 Task: Log work in the project AgileKite for the issue 'Create a new online platform for online sales and negotiation courses with advanced sales techniques and negotiation skills features' spent time as '1w 3d 16h 50m' and remaining time as '2w 1d 19h 33m' and add a flag. Now add the issue to the epic 'Virtual desktop infrastructure (VDI) implementation'. Log work in the project AgileKite for the issue 'Implement a new cloud-based supply chain management system for a company with advanced supply chain visibility and planning features' spent time as '5w 1d 22h 40m' and remaining time as '6w 5d 15h 28m' and clone the issue. Now add the issue to the epic 'Cybersecurity enhancement'
Action: Mouse moved to (224, 61)
Screenshot: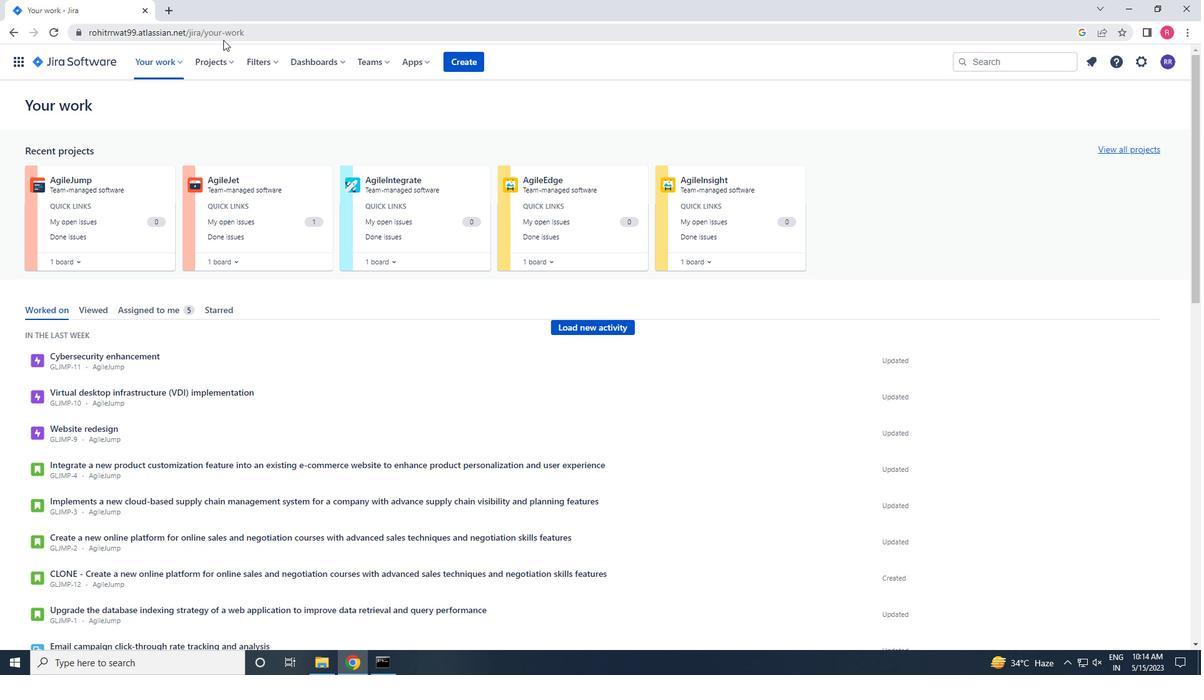 
Action: Mouse pressed left at (224, 61)
Screenshot: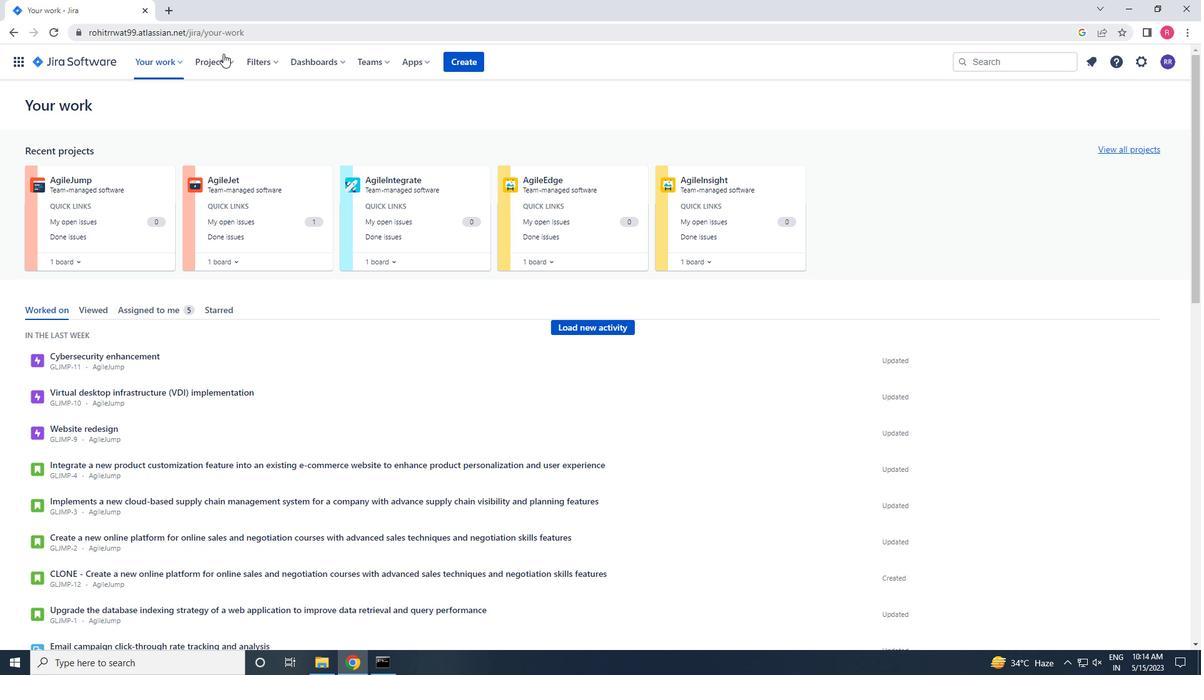
Action: Mouse moved to (243, 117)
Screenshot: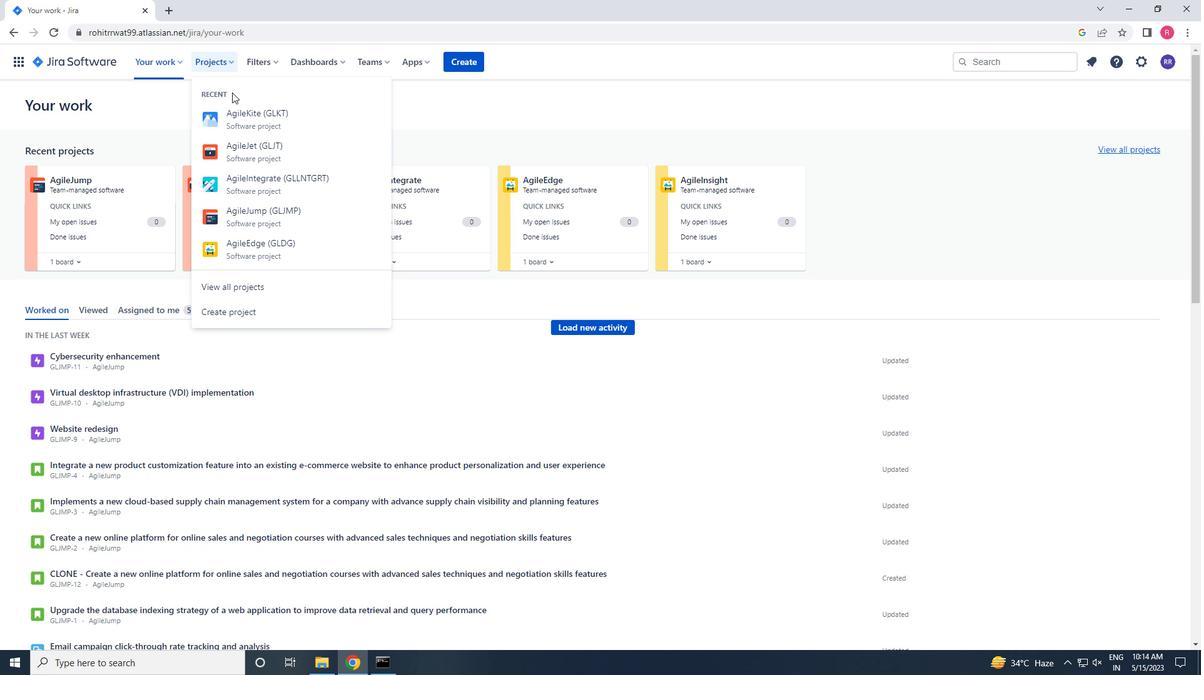 
Action: Mouse pressed left at (243, 117)
Screenshot: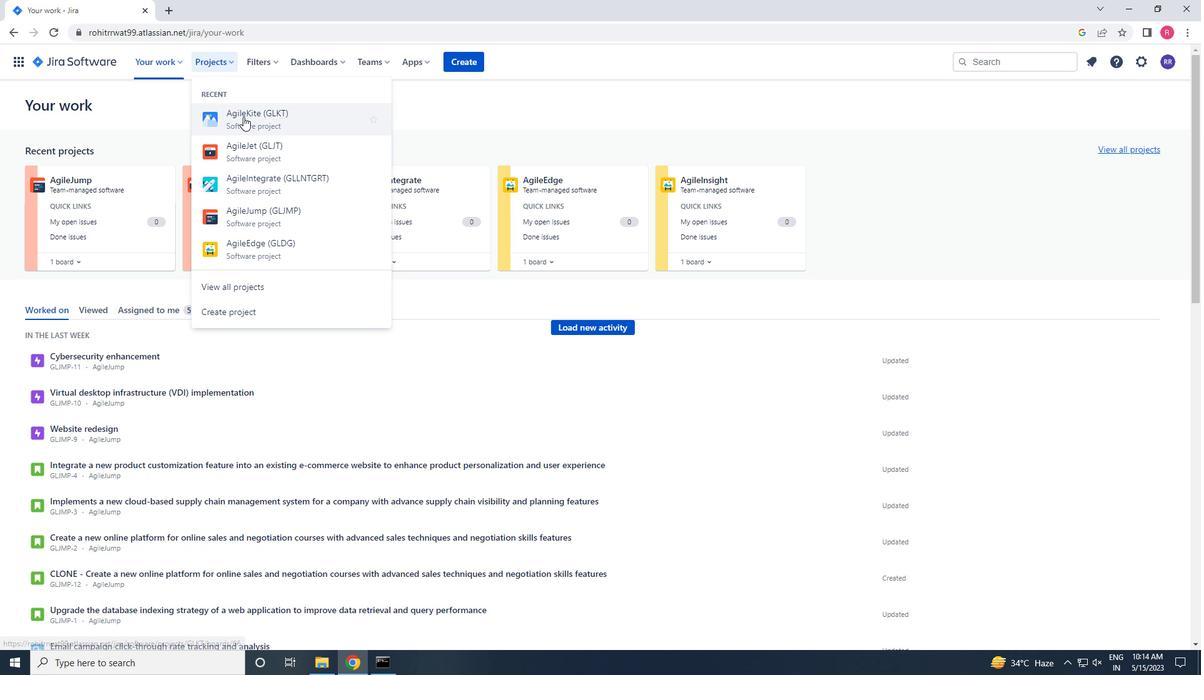 
Action: Mouse moved to (61, 202)
Screenshot: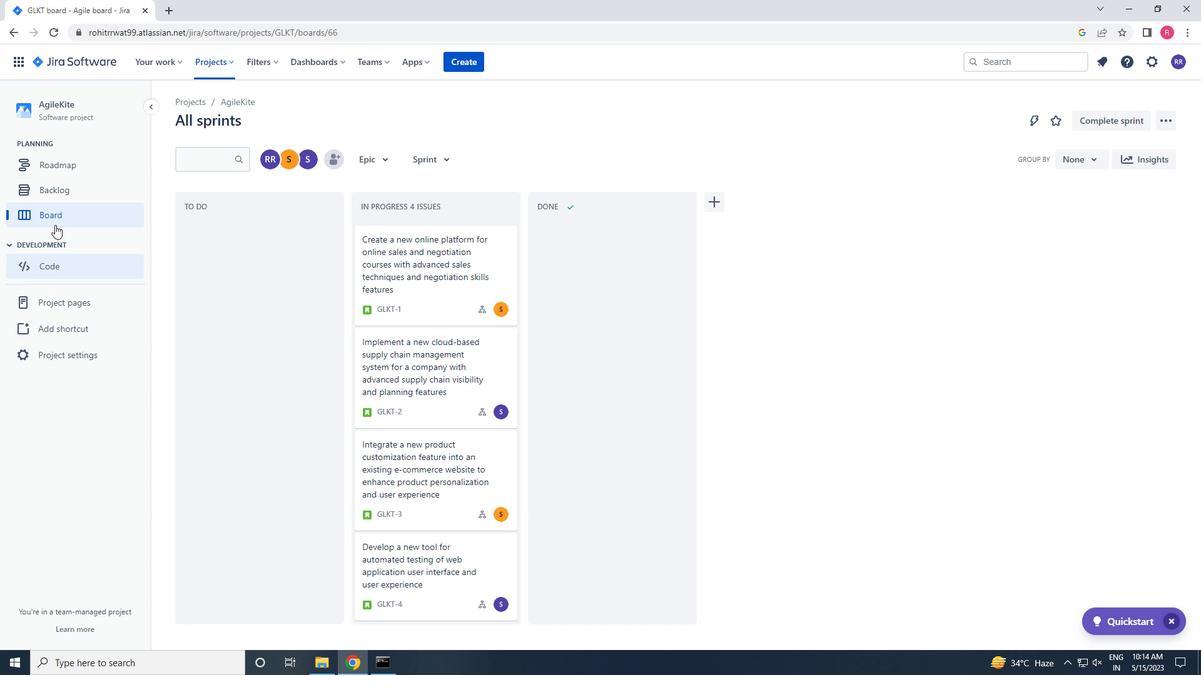 
Action: Mouse pressed left at (61, 202)
Screenshot: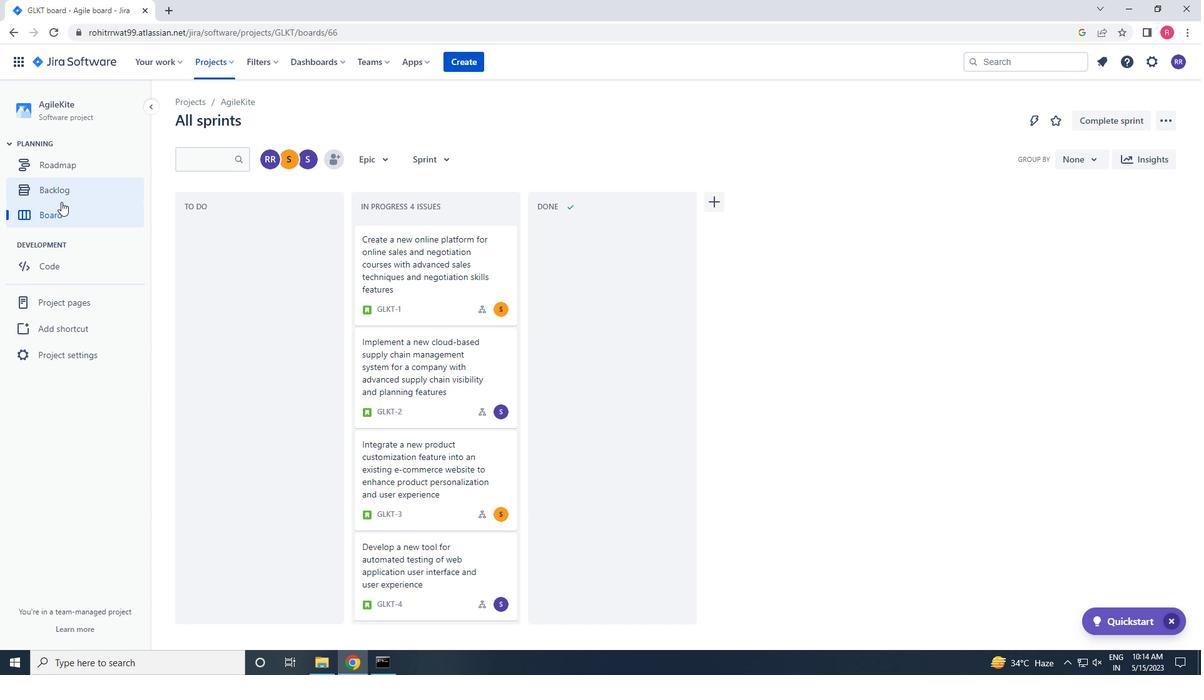 
Action: Mouse moved to (1003, 230)
Screenshot: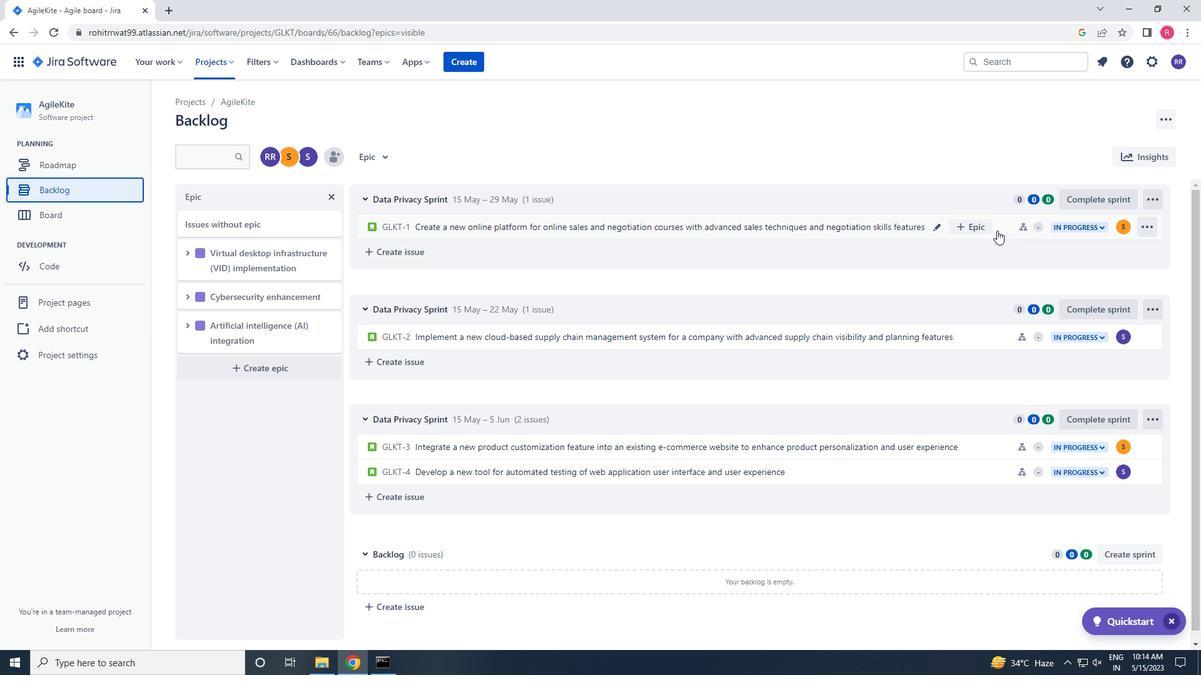 
Action: Mouse pressed left at (1003, 230)
Screenshot: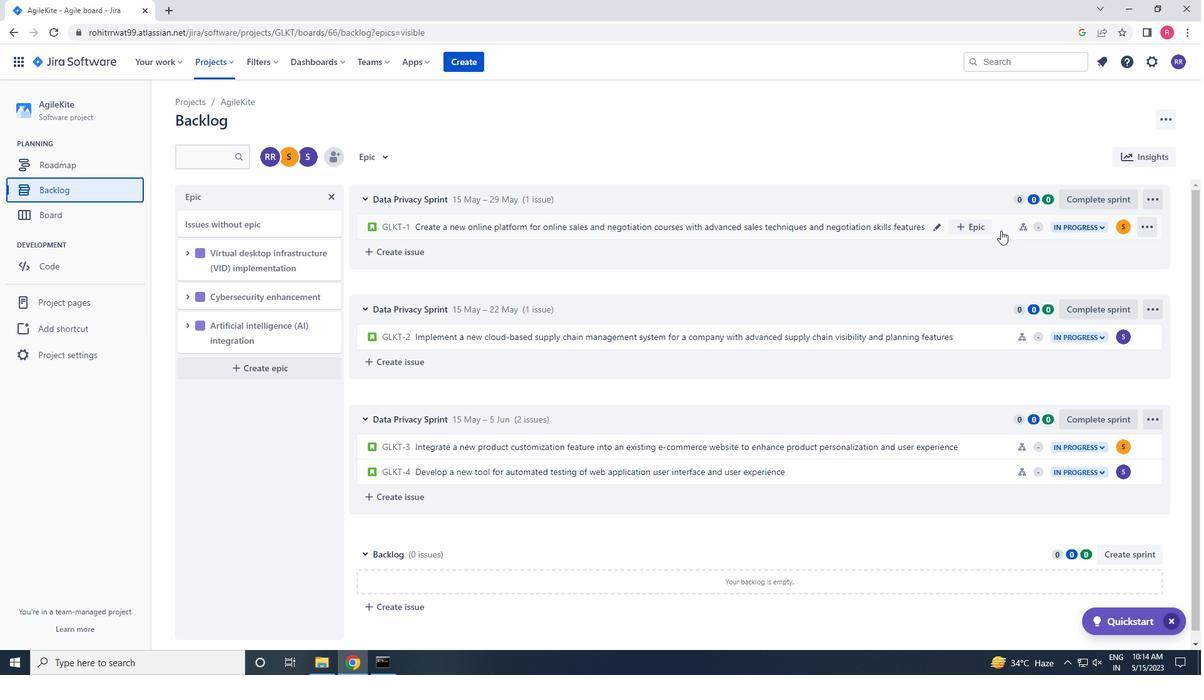 
Action: Mouse moved to (1150, 193)
Screenshot: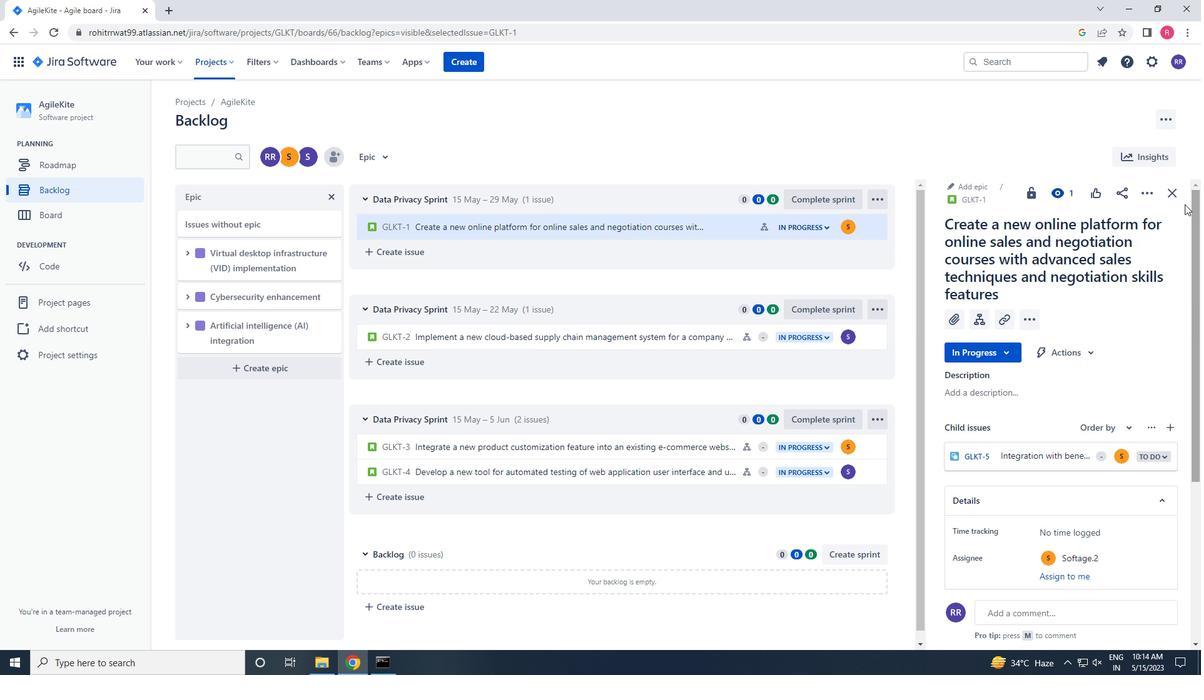 
Action: Mouse pressed left at (1150, 193)
Screenshot: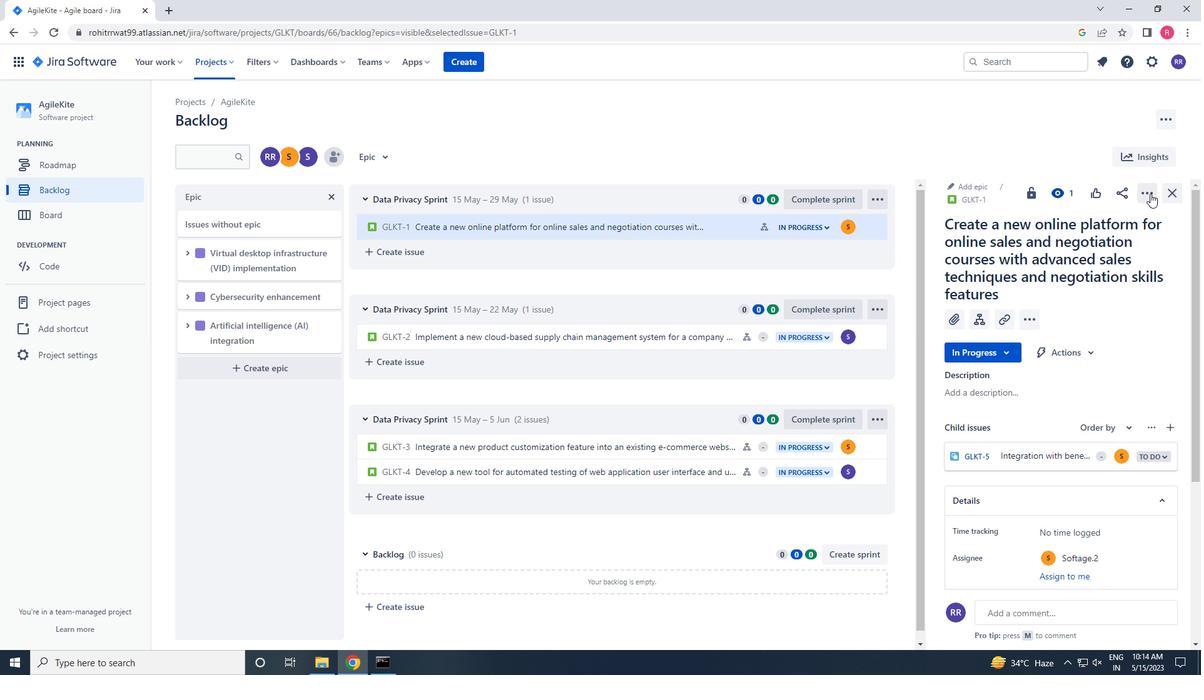 
Action: Mouse moved to (1081, 223)
Screenshot: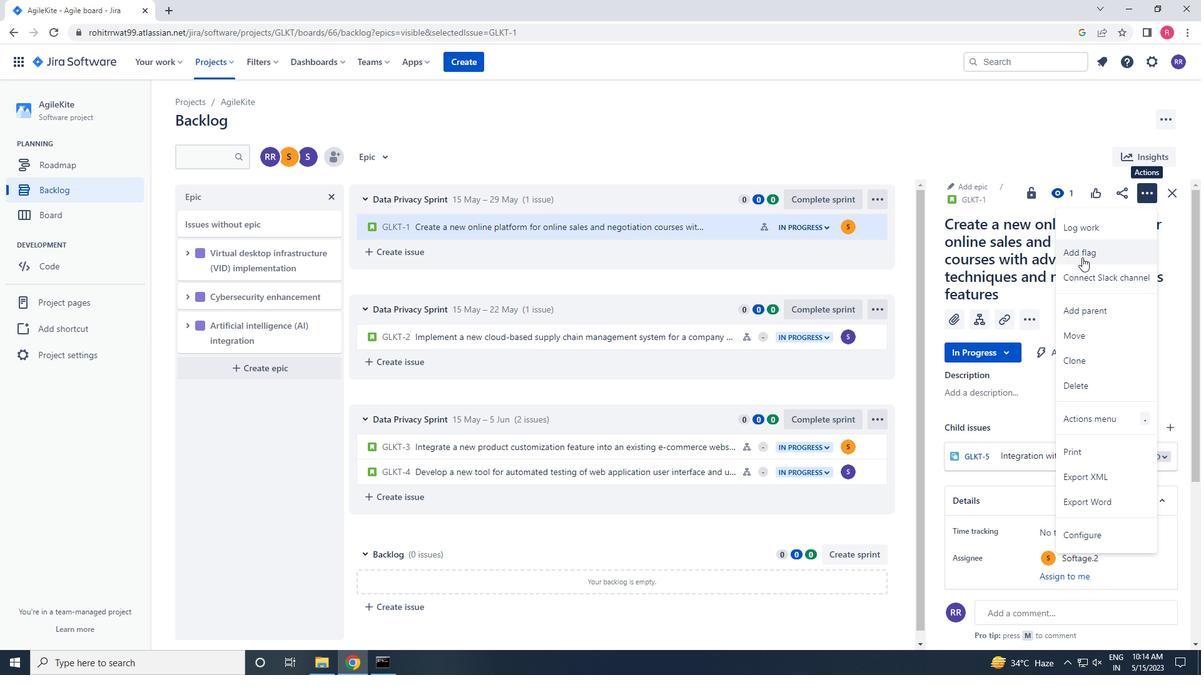 
Action: Mouse pressed left at (1081, 223)
Screenshot: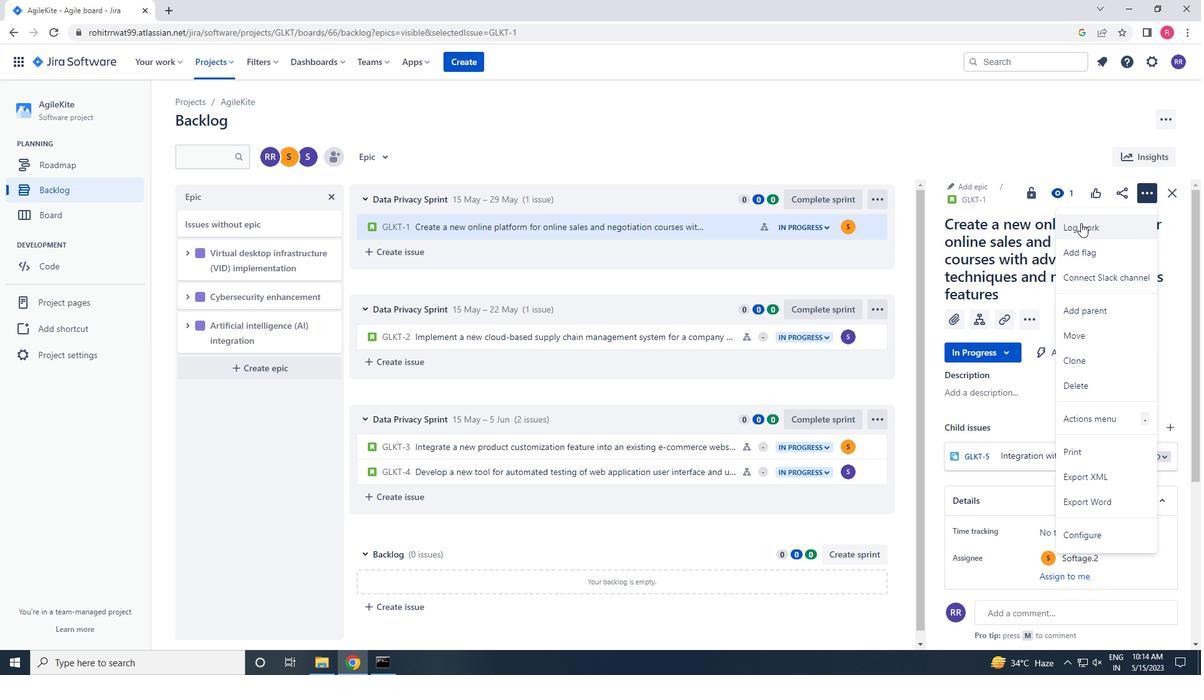 
Action: Key pressed 1w<Key.space>3d<Key.space>16h<Key.space>50m<Key.tab>2w<Key.space>1d<Key.space>19h<Key.space>33m
Screenshot: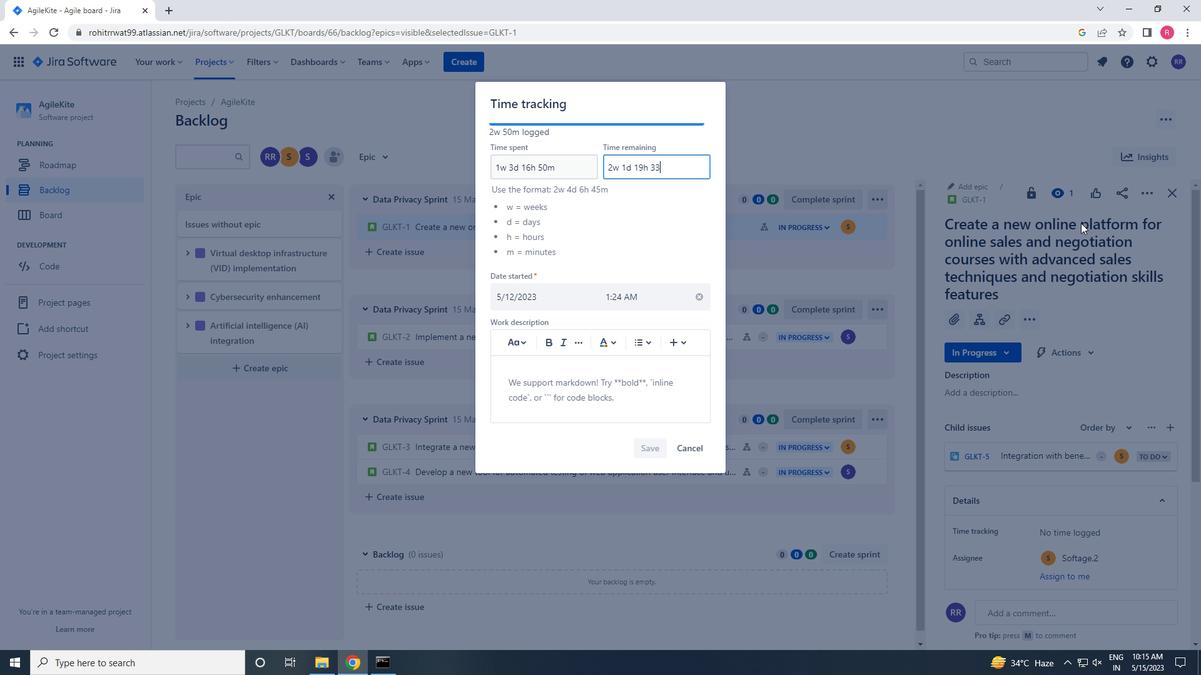 
Action: Mouse moved to (650, 451)
Screenshot: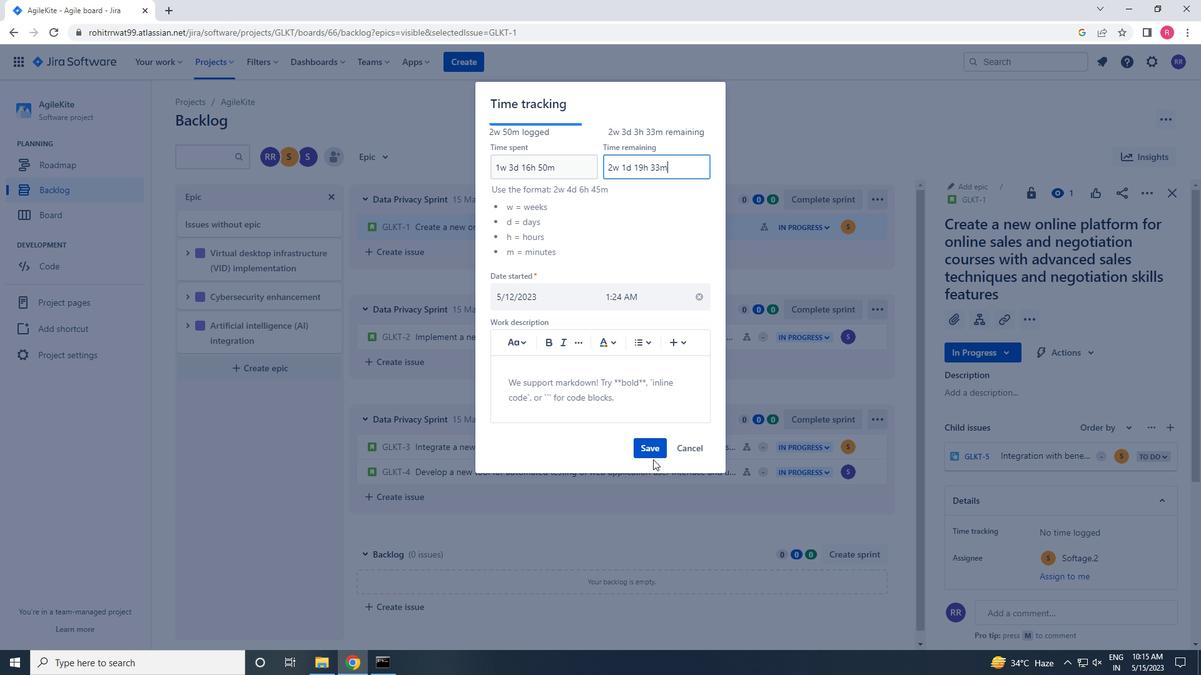 
Action: Mouse pressed left at (650, 451)
Screenshot: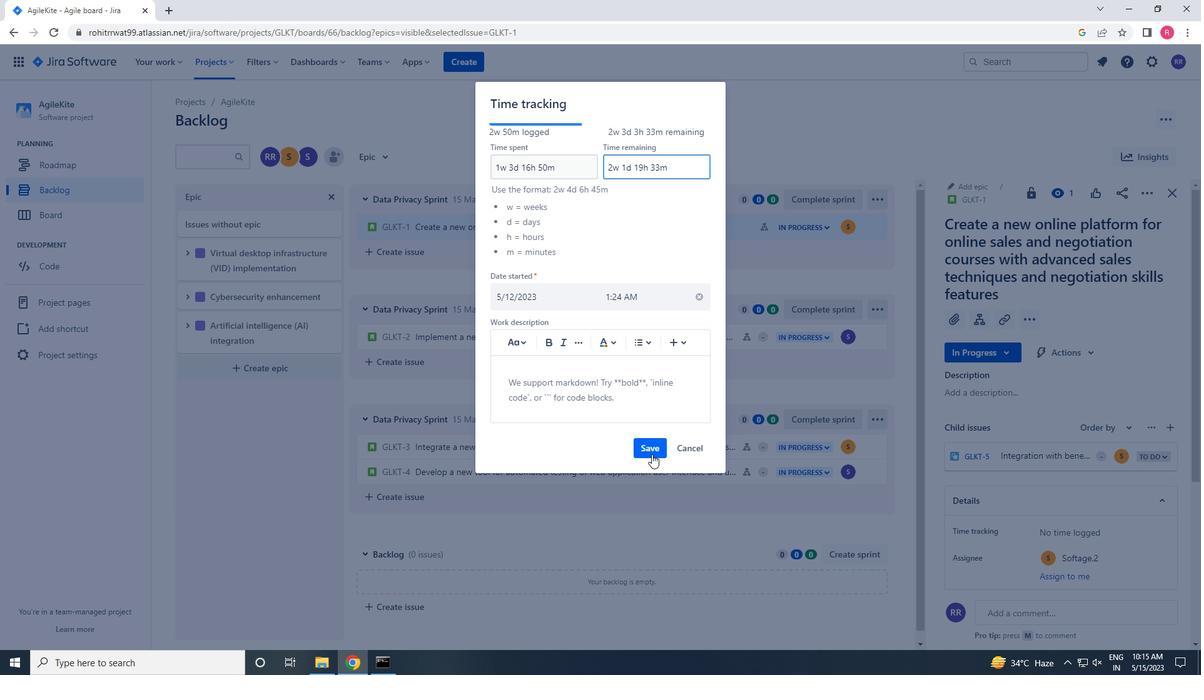 
Action: Mouse moved to (1153, 198)
Screenshot: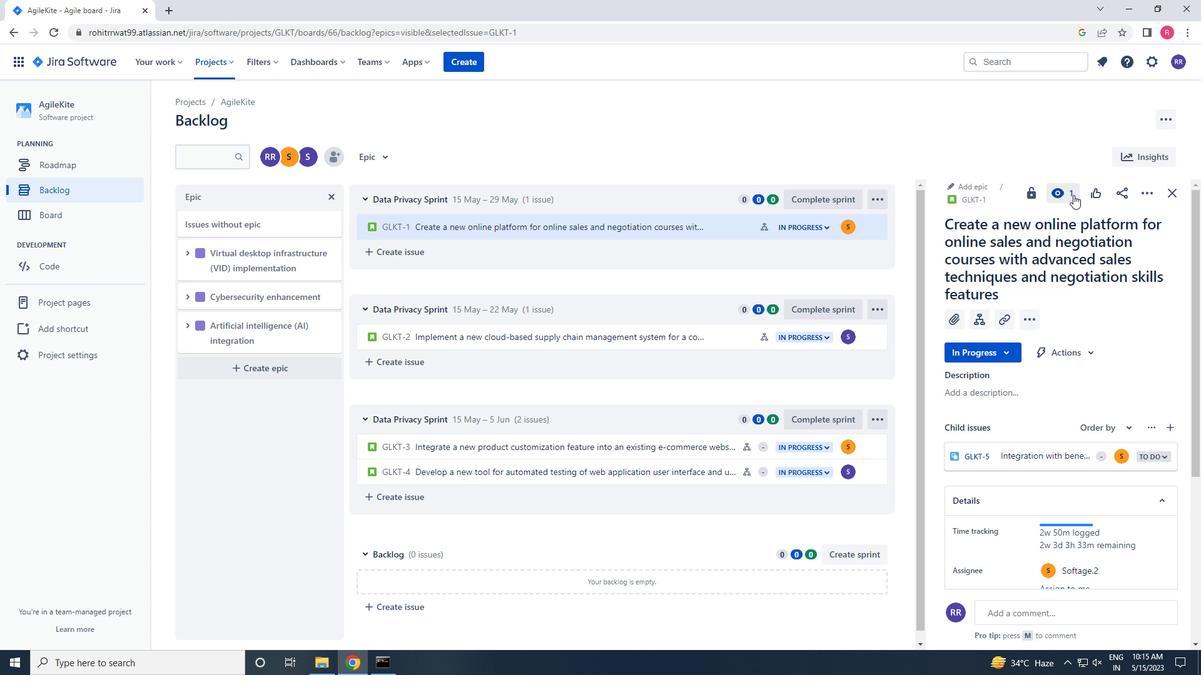 
Action: Mouse pressed left at (1153, 198)
Screenshot: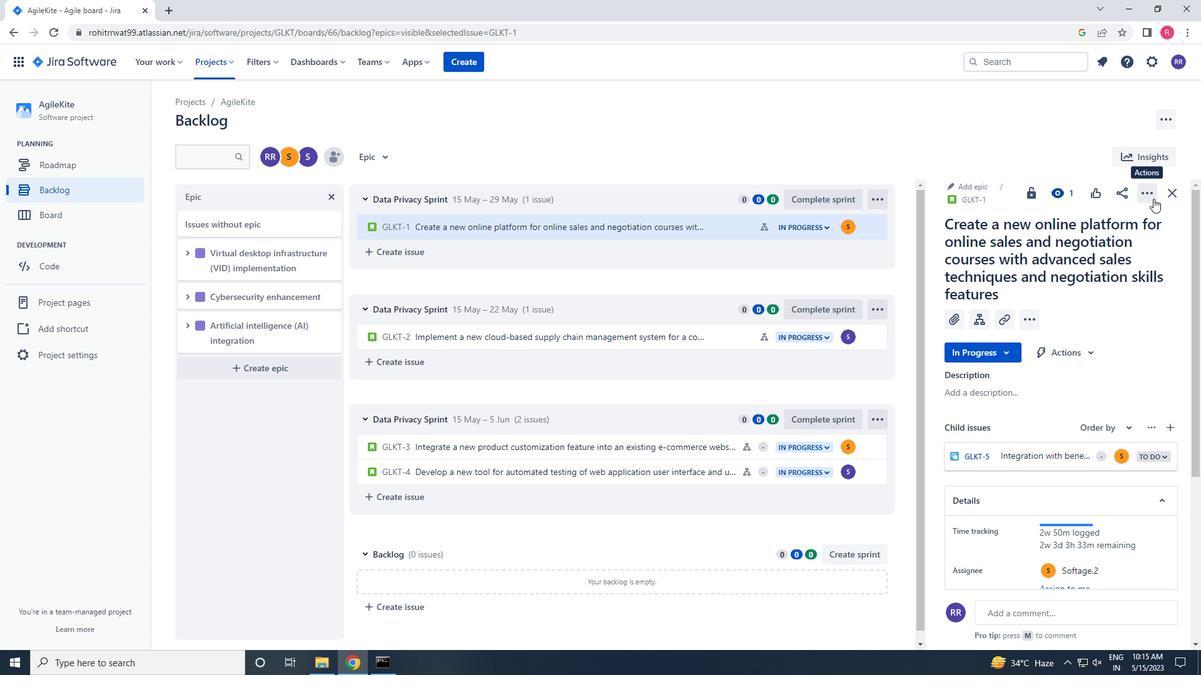 
Action: Mouse moved to (1111, 259)
Screenshot: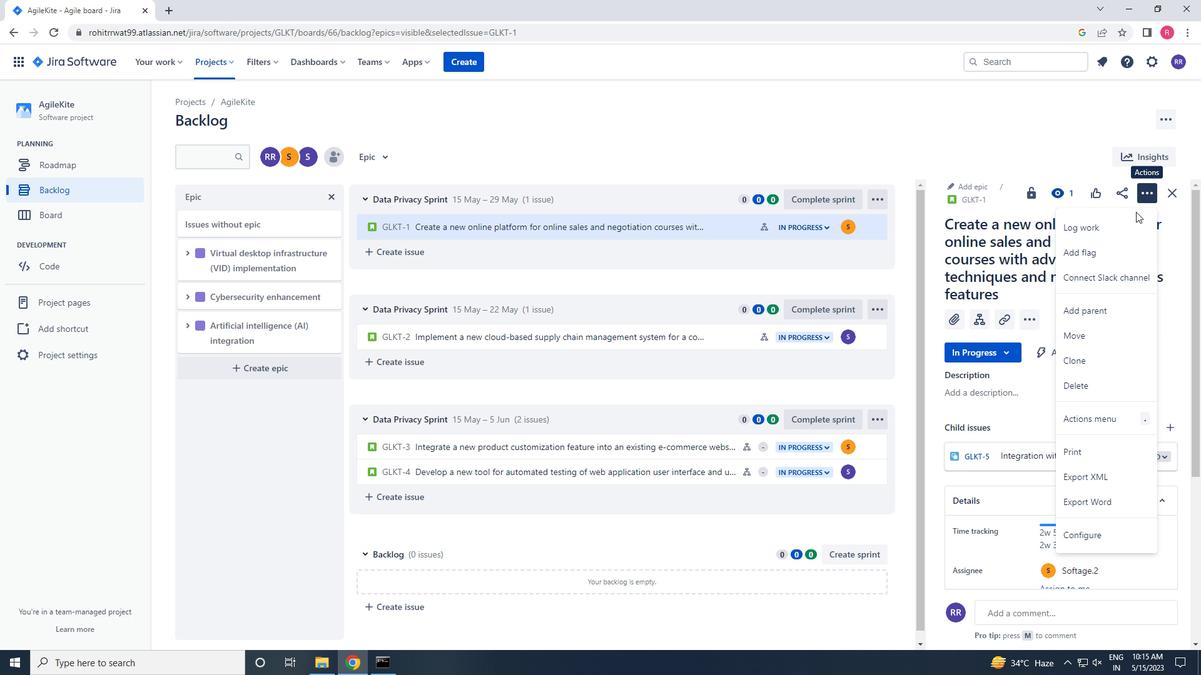 
Action: Mouse pressed left at (1111, 259)
Screenshot: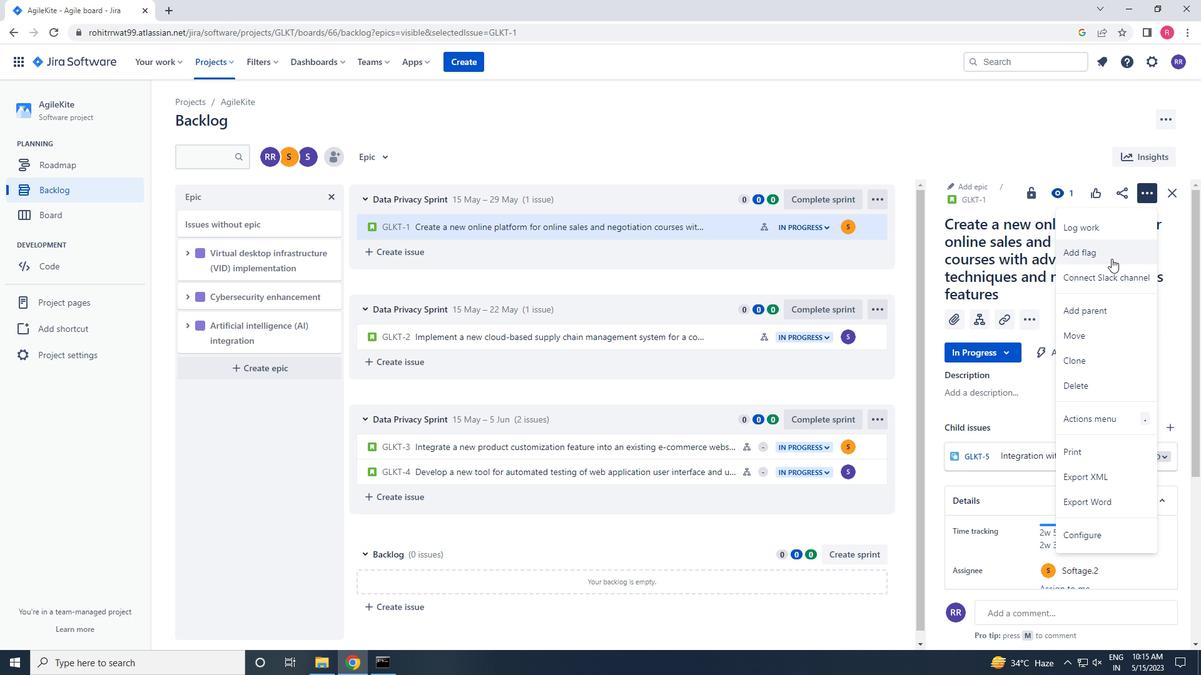 
Action: Mouse moved to (717, 227)
Screenshot: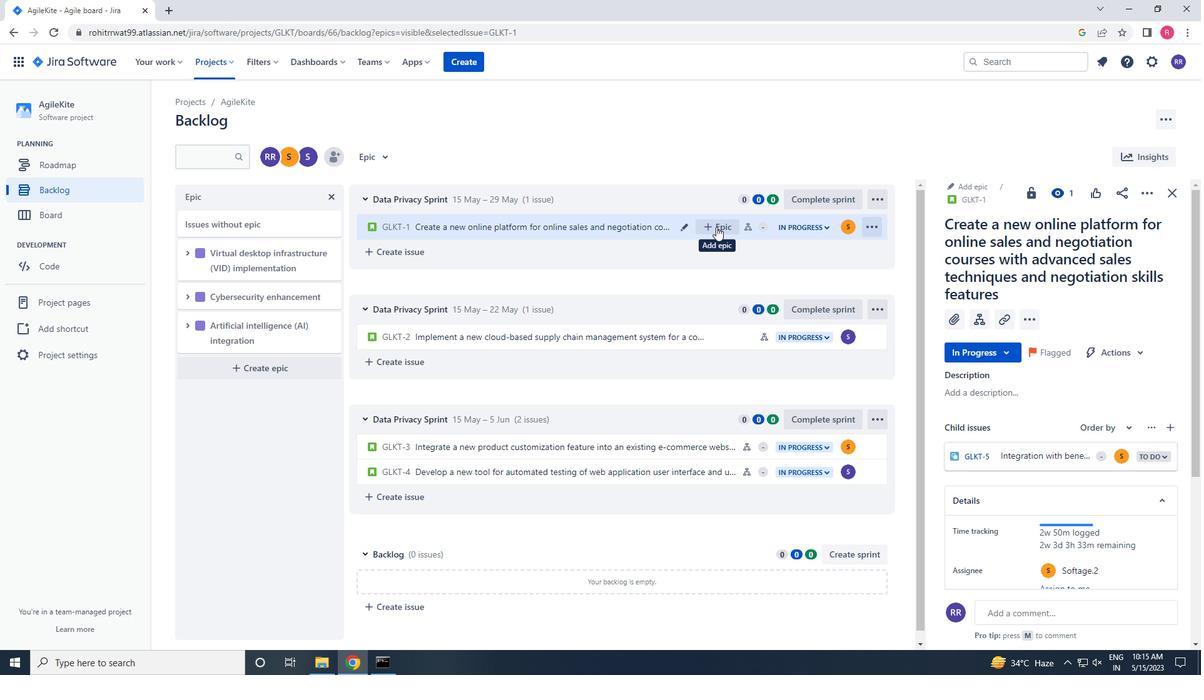 
Action: Mouse pressed left at (717, 227)
Screenshot: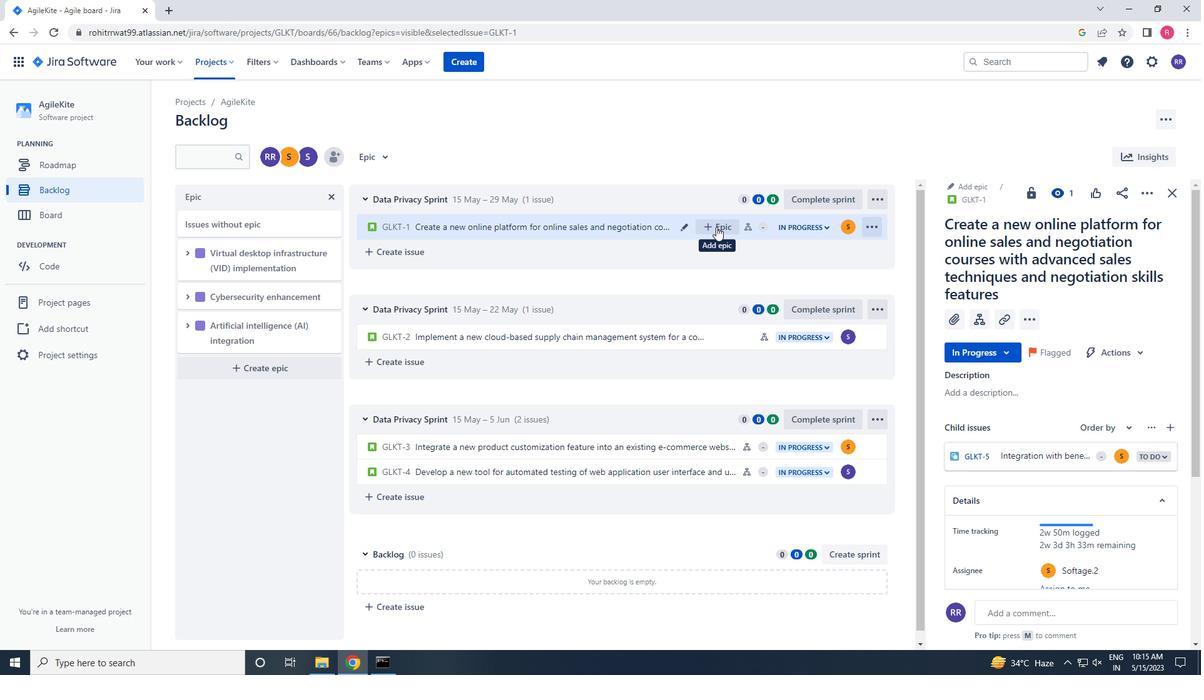 
Action: Mouse moved to (756, 320)
Screenshot: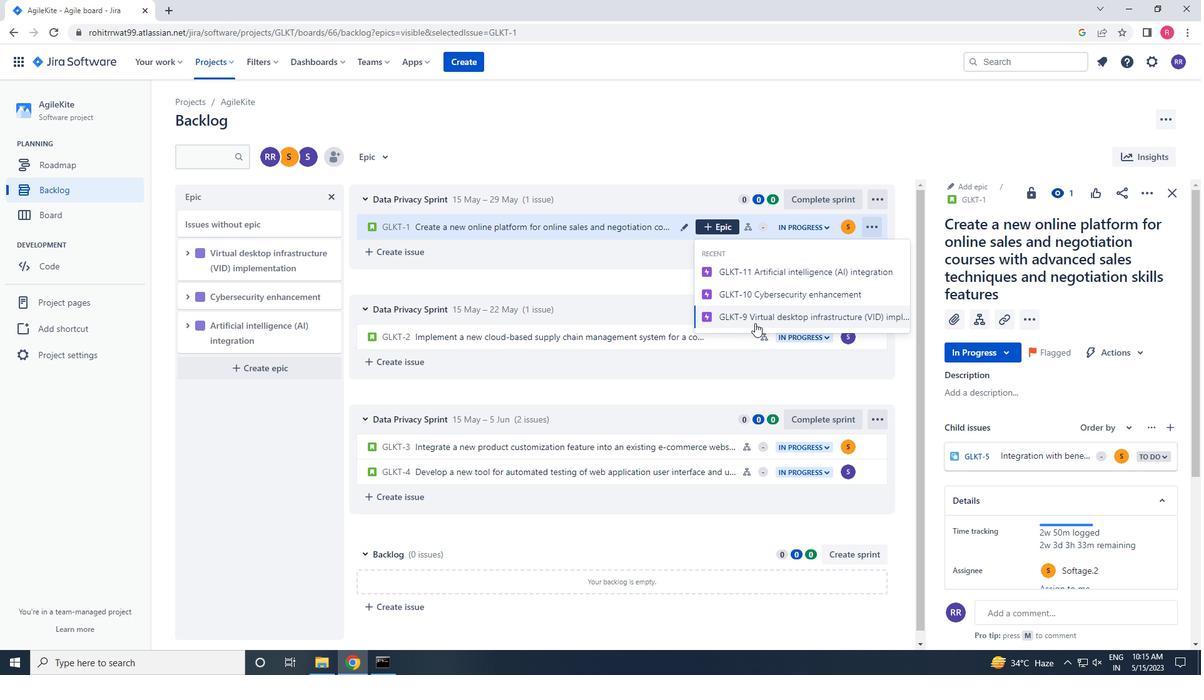 
Action: Mouse pressed left at (756, 320)
Screenshot: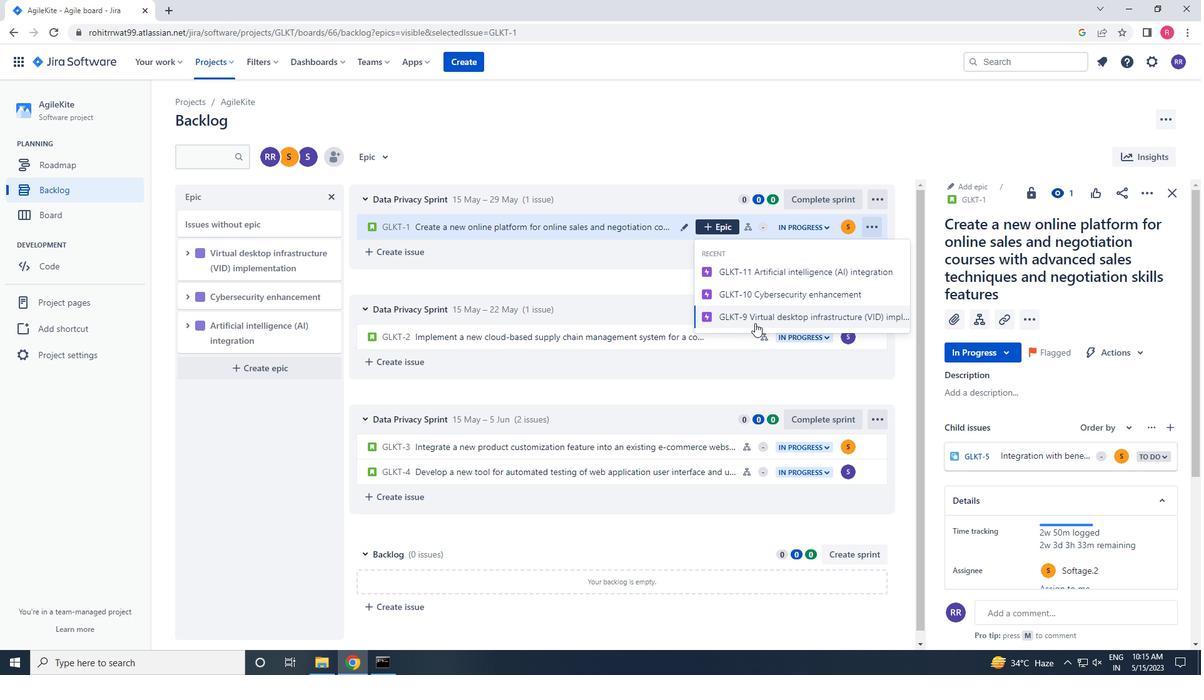 
Action: Mouse moved to (745, 343)
Screenshot: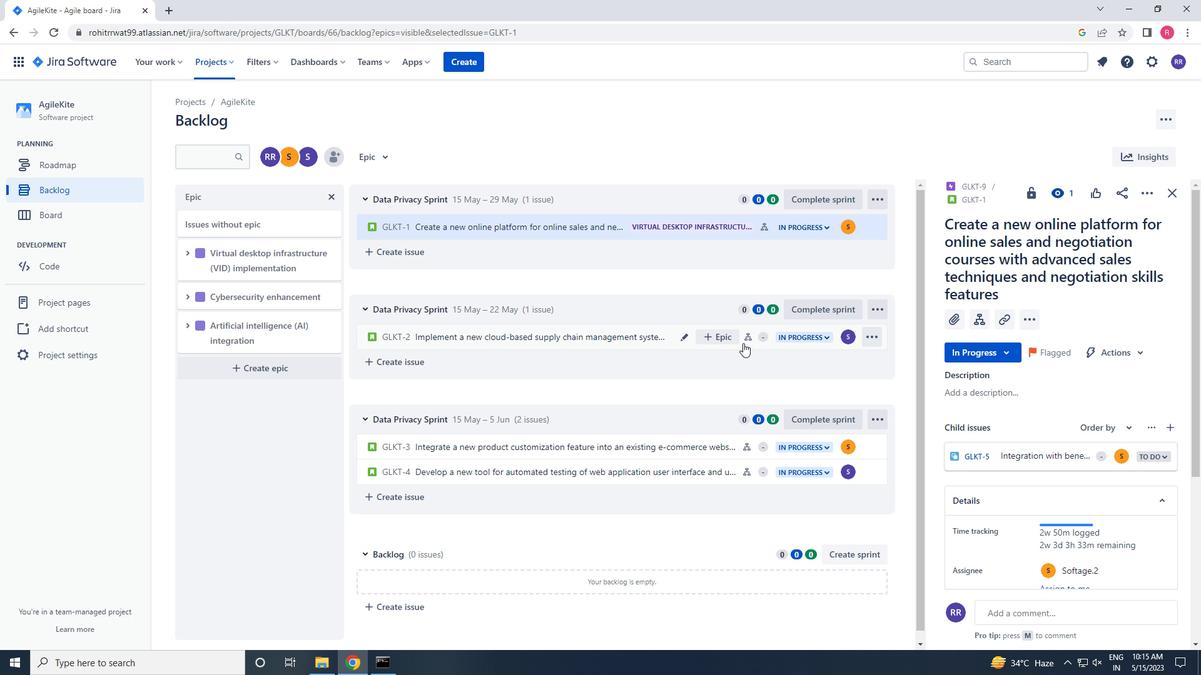 
Action: Mouse pressed left at (745, 343)
Screenshot: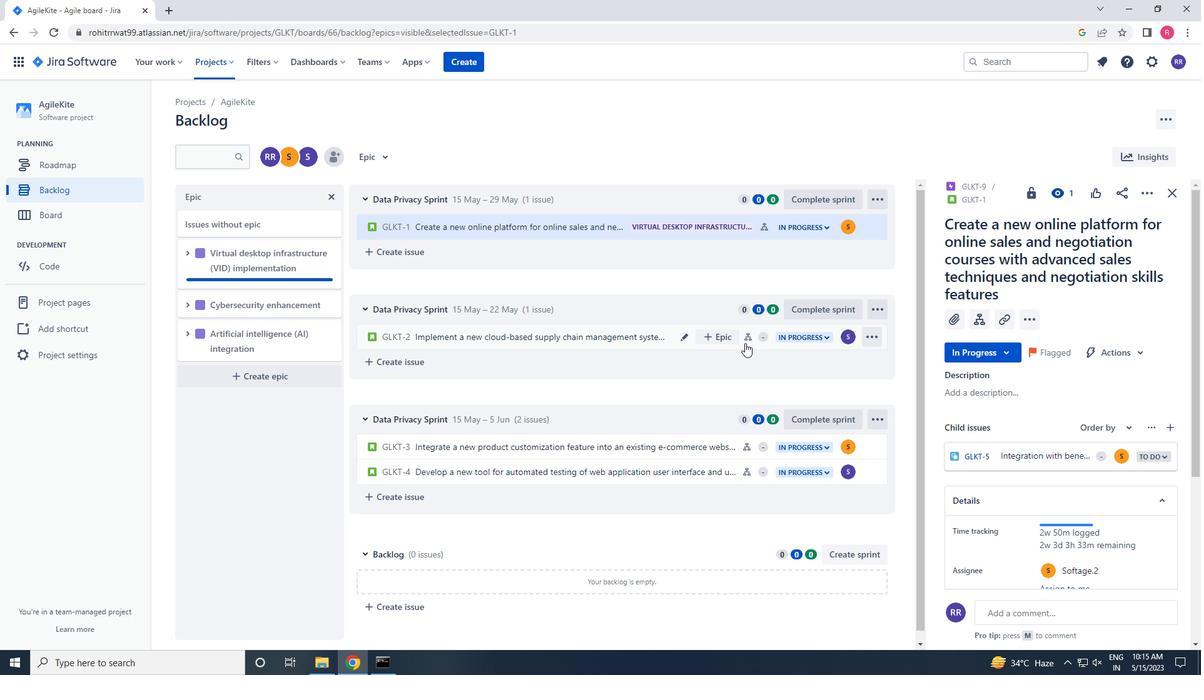 
Action: Mouse moved to (1155, 196)
Screenshot: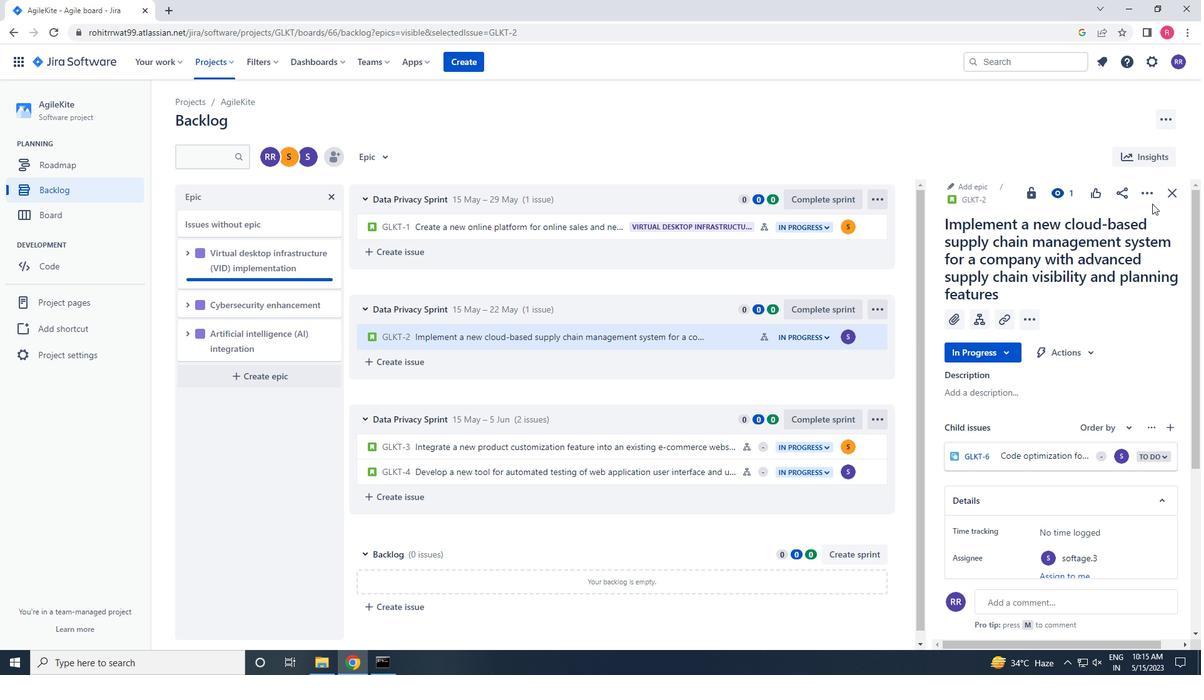 
Action: Mouse pressed left at (1155, 196)
Screenshot: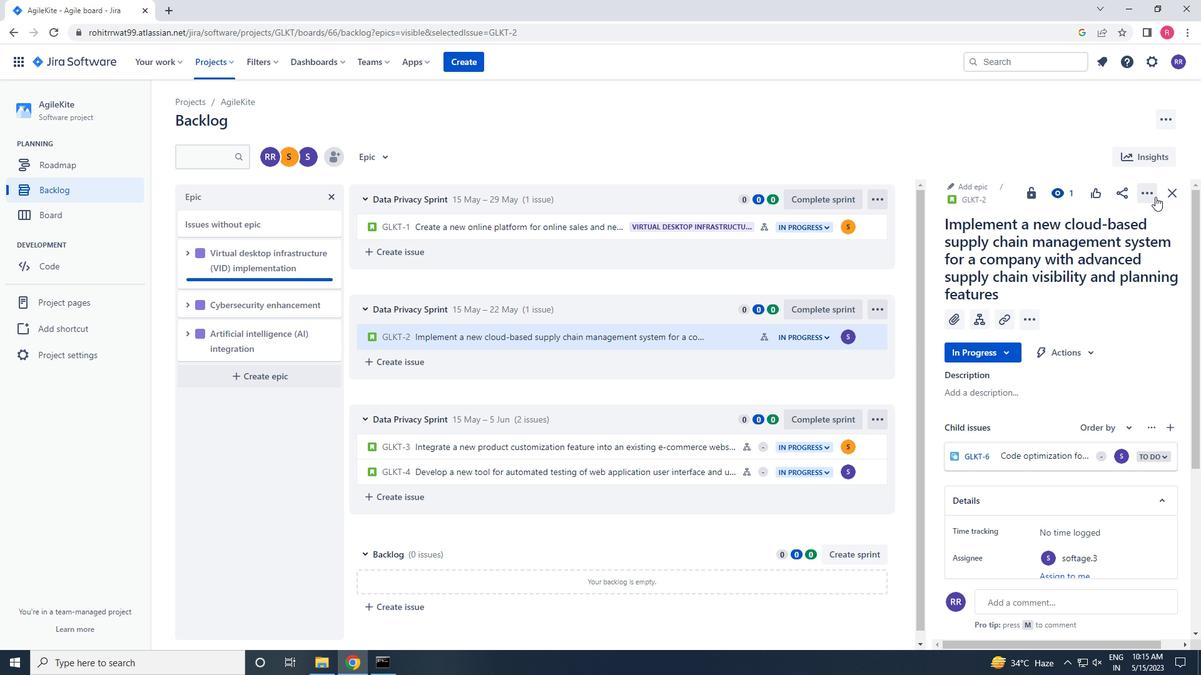
Action: Mouse moved to (1119, 229)
Screenshot: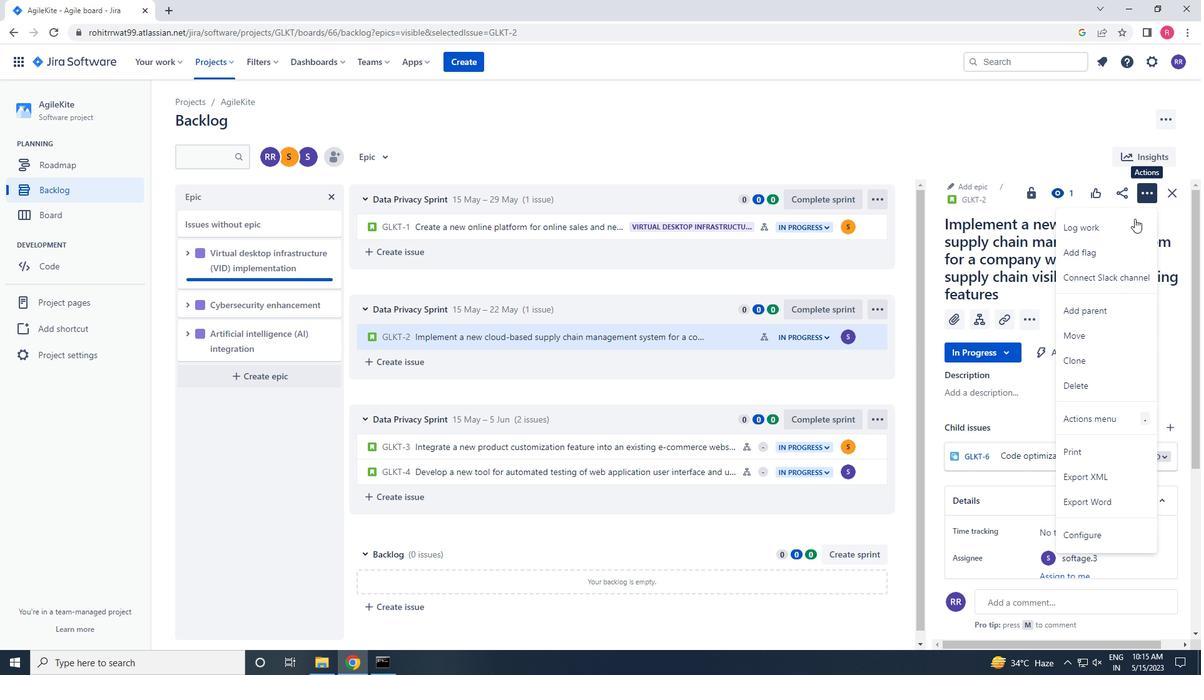 
Action: Mouse pressed left at (1119, 229)
Screenshot: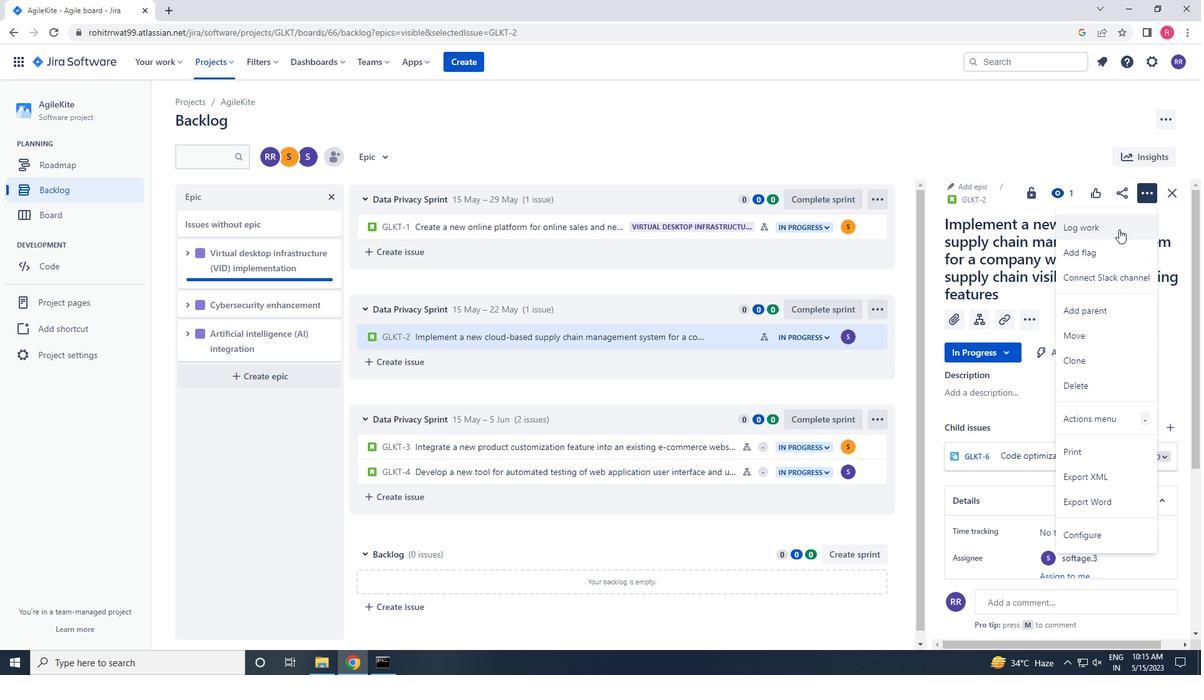 
Action: Key pressed 5w<Key.space>1d<Key.space>22h<Key.space>40m<Key.tab>6w<Key.space>5d<Key.space>15h<Key.space>28m
Screenshot: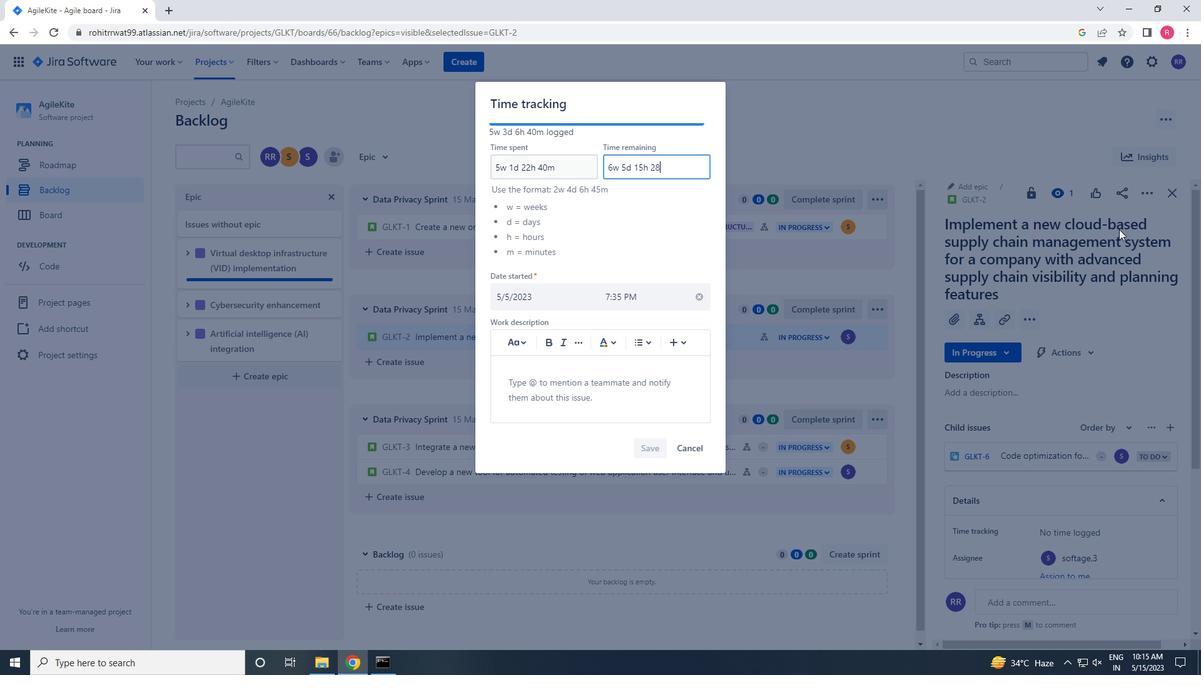 
Action: Mouse moved to (645, 454)
Screenshot: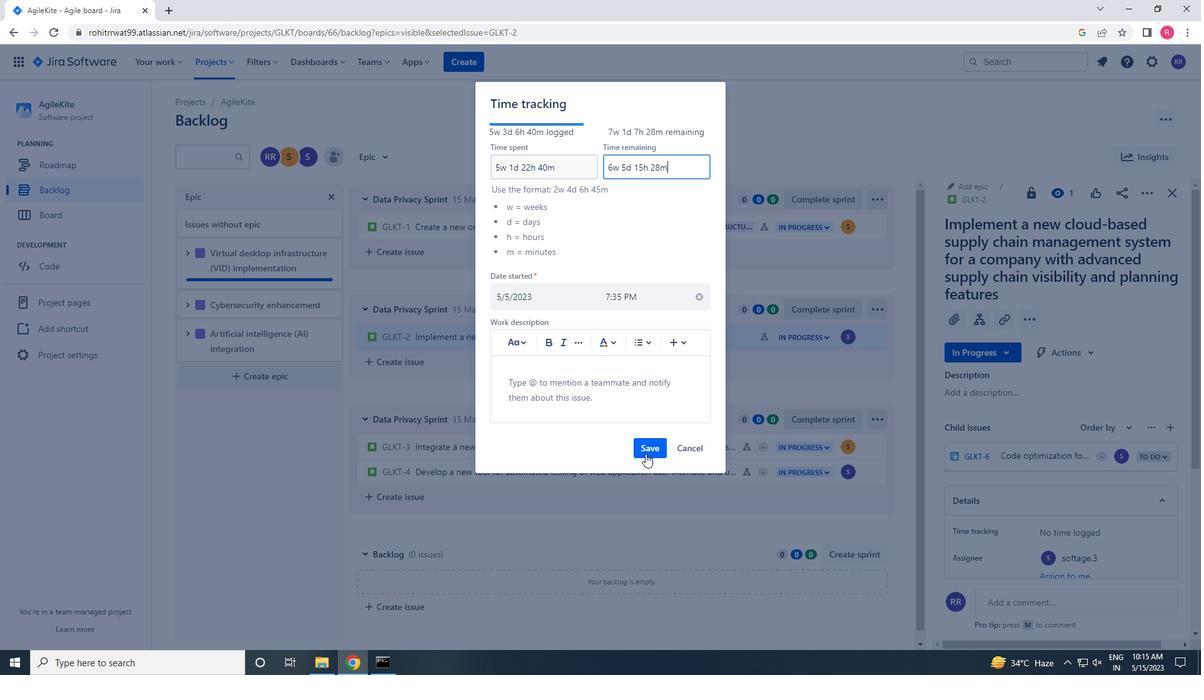 
Action: Mouse pressed left at (645, 454)
Screenshot: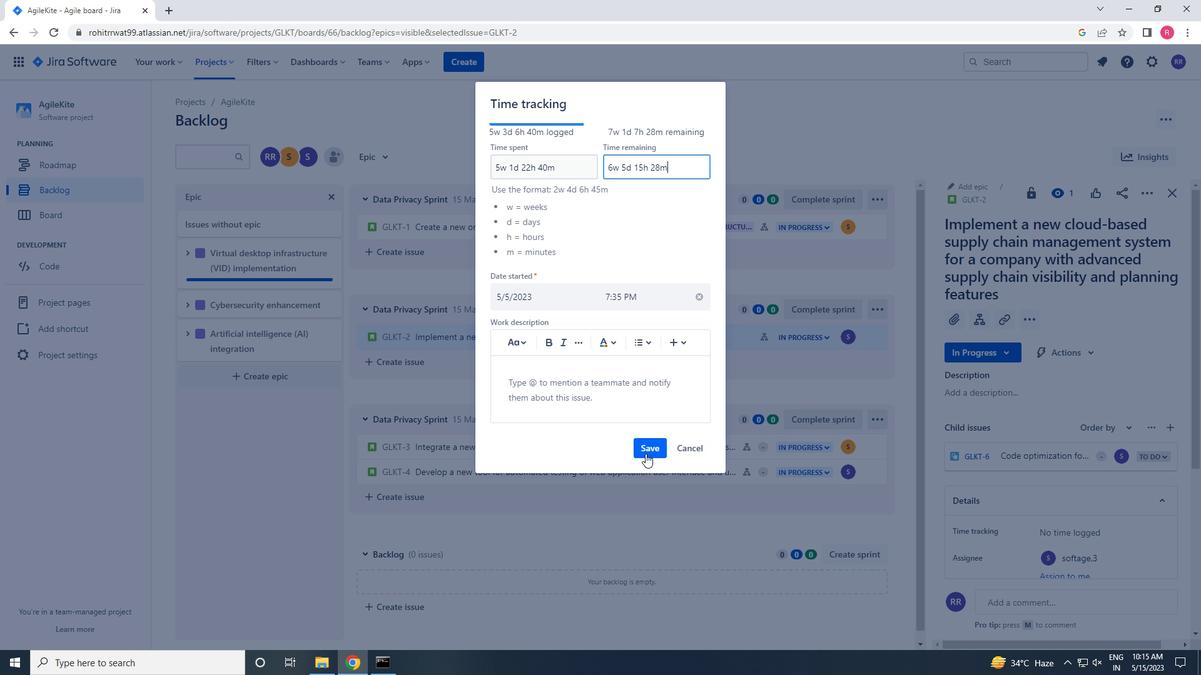 
Action: Mouse moved to (1147, 195)
Screenshot: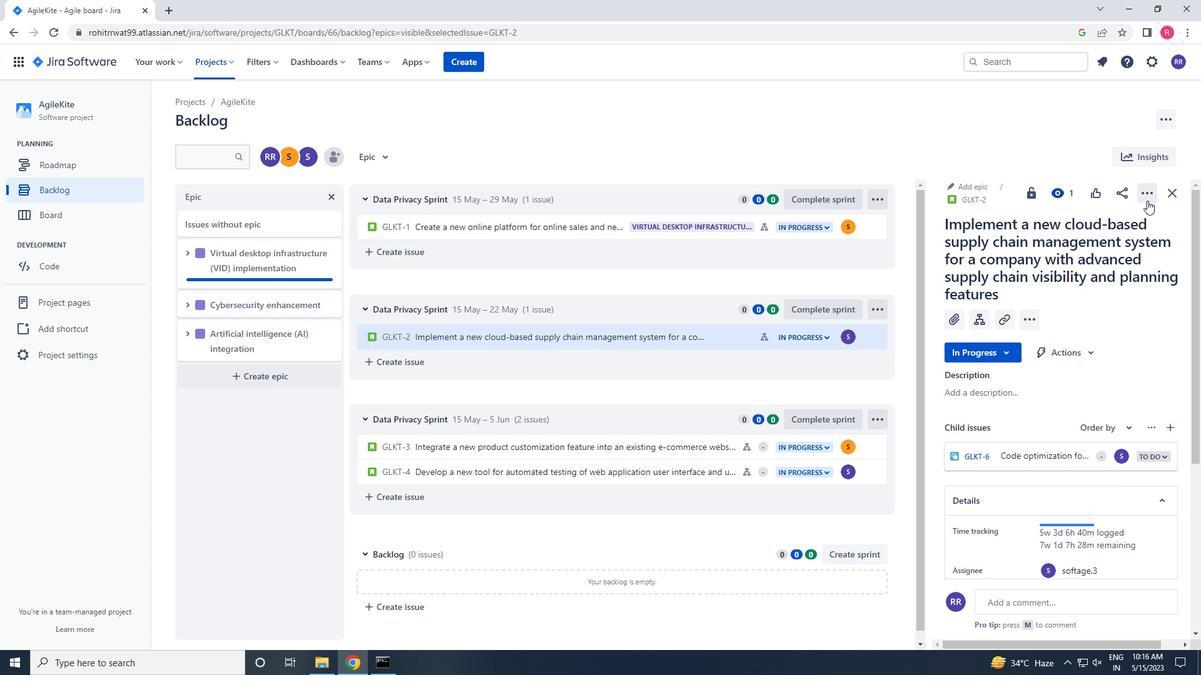 
Action: Mouse pressed left at (1147, 195)
Screenshot: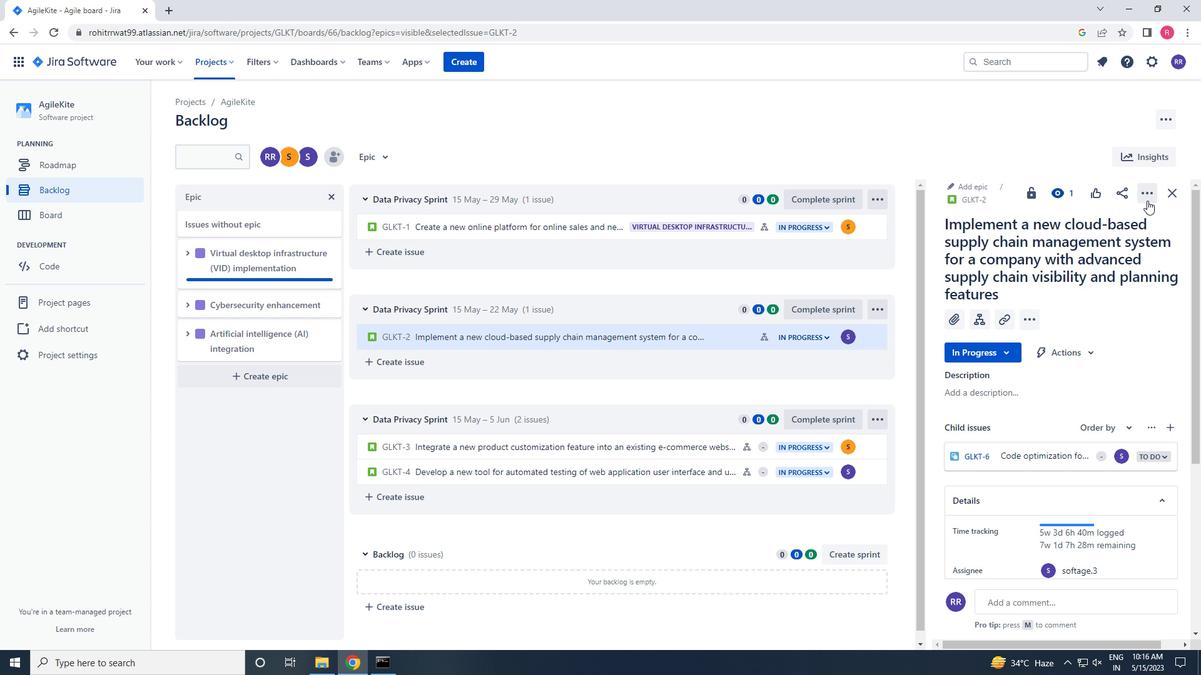 
Action: Mouse moved to (1080, 350)
Screenshot: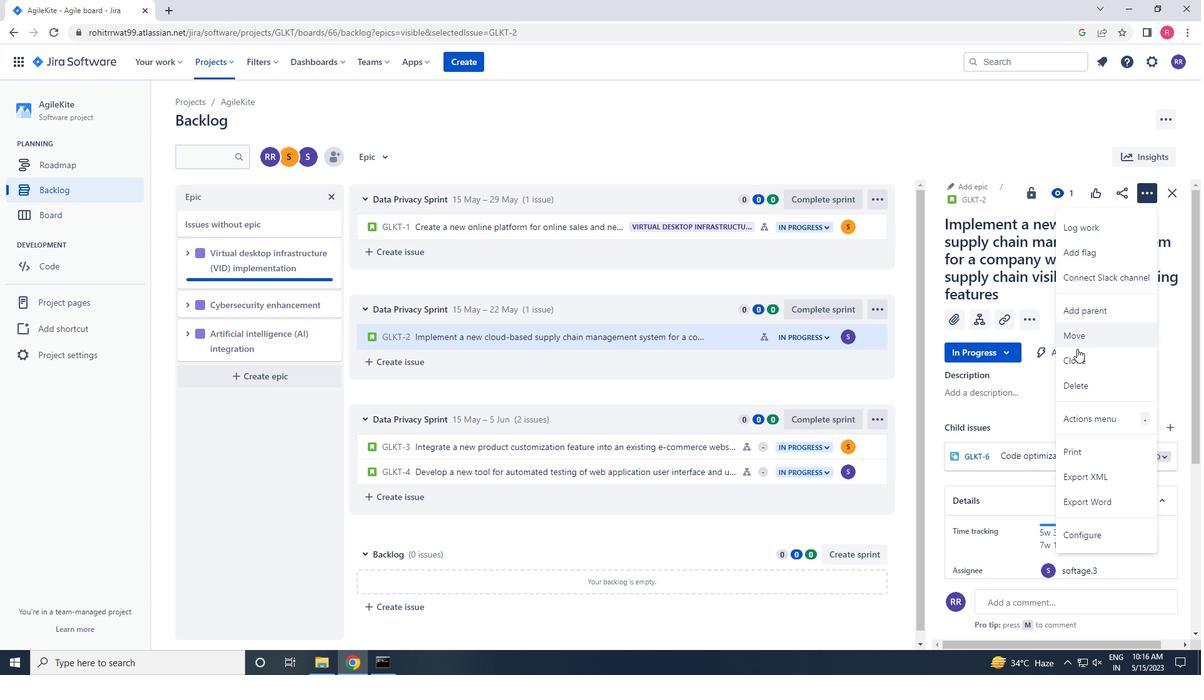 
Action: Mouse pressed left at (1080, 350)
Screenshot: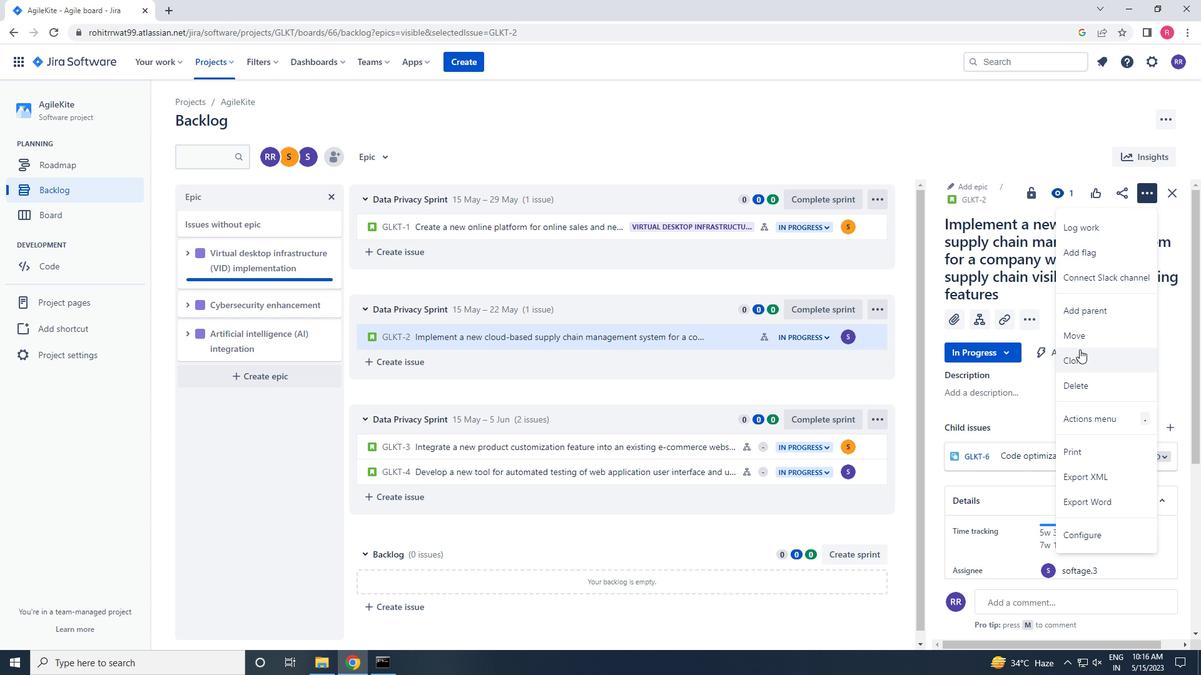 
Action: Mouse moved to (676, 272)
Screenshot: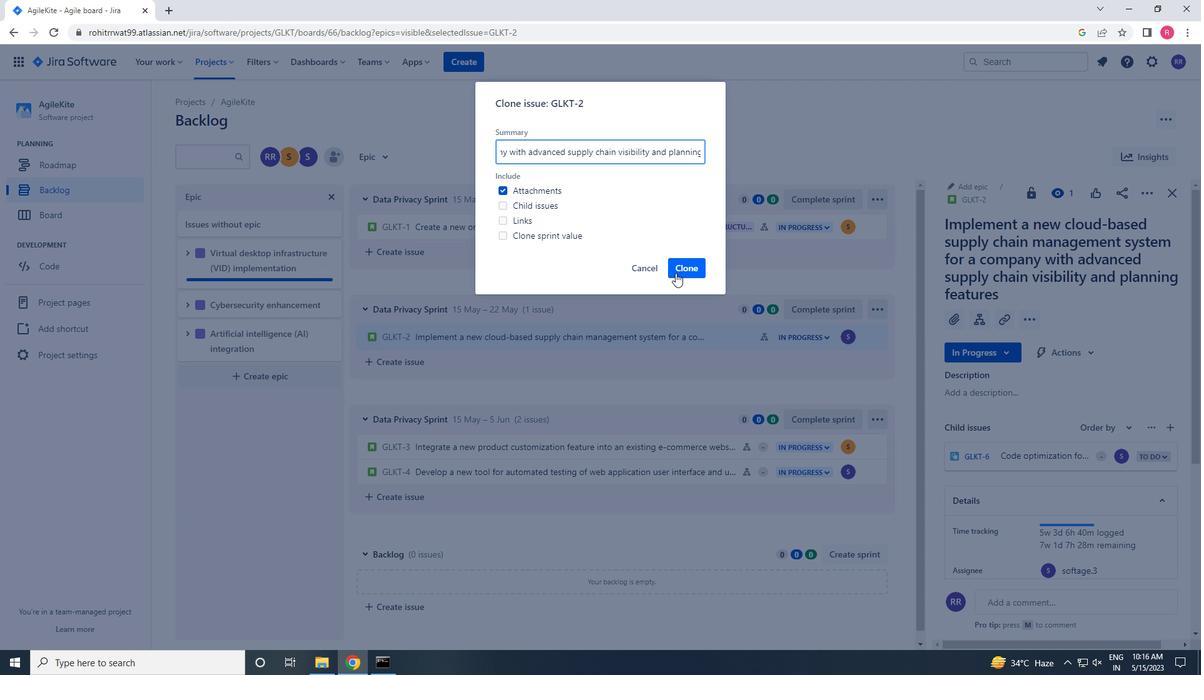 
Action: Mouse pressed left at (676, 272)
Screenshot: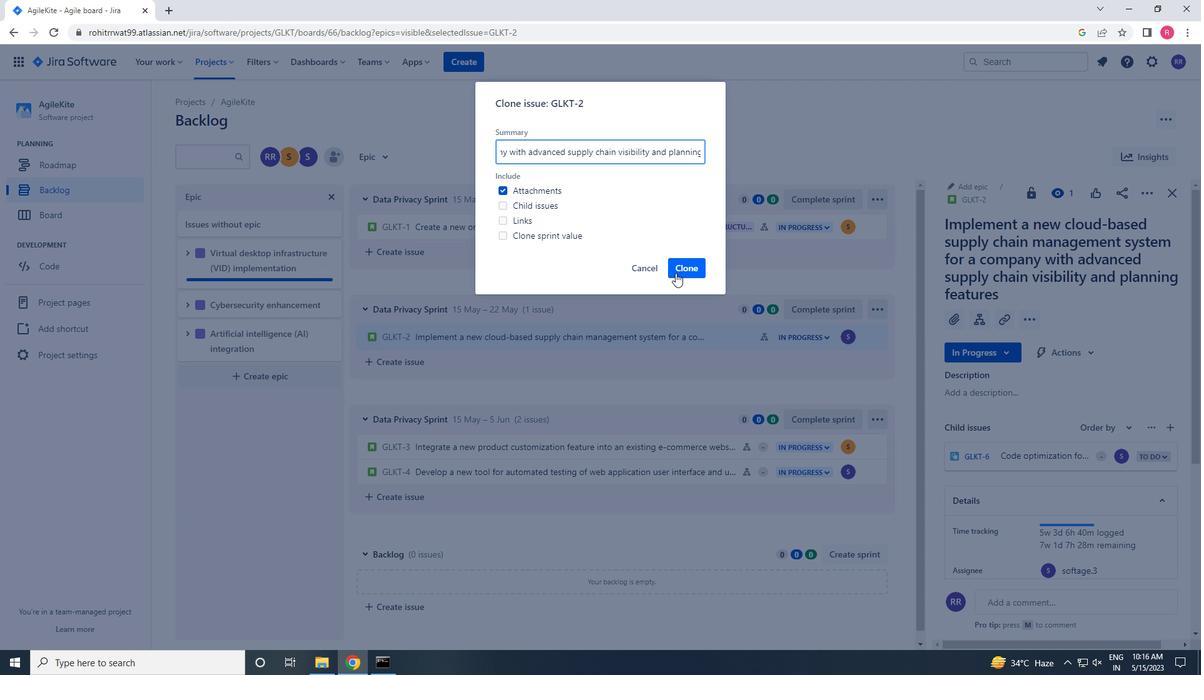 
Action: Mouse moved to (716, 338)
Screenshot: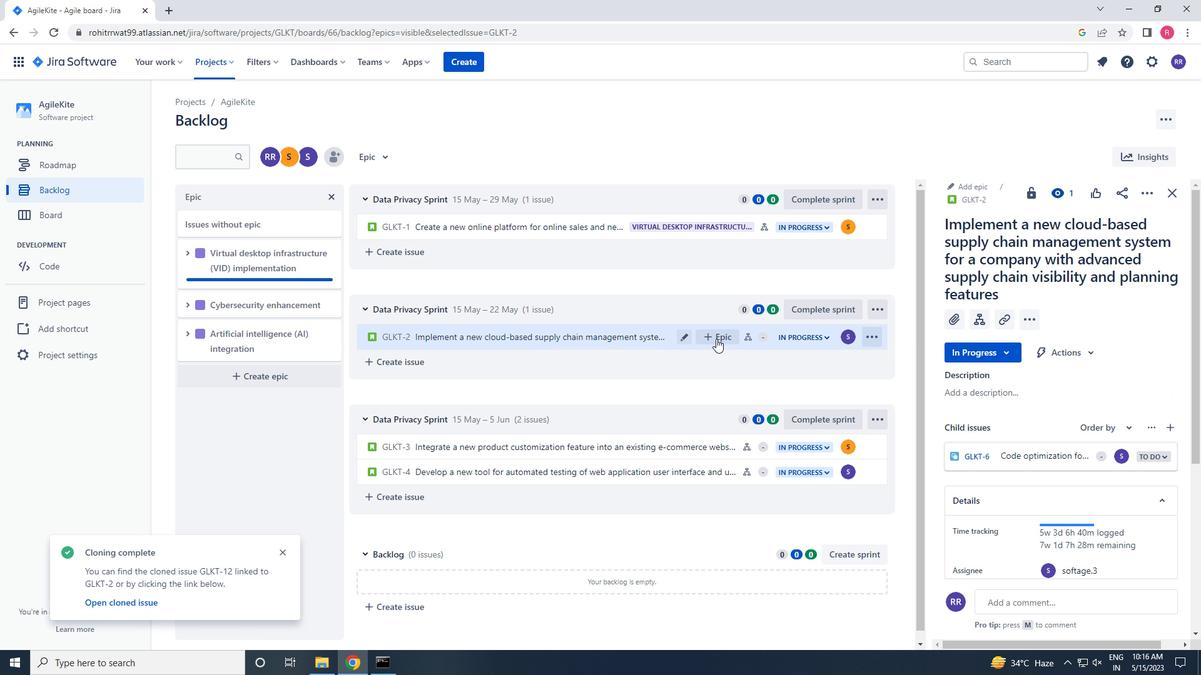 
Action: Mouse pressed left at (716, 338)
Screenshot: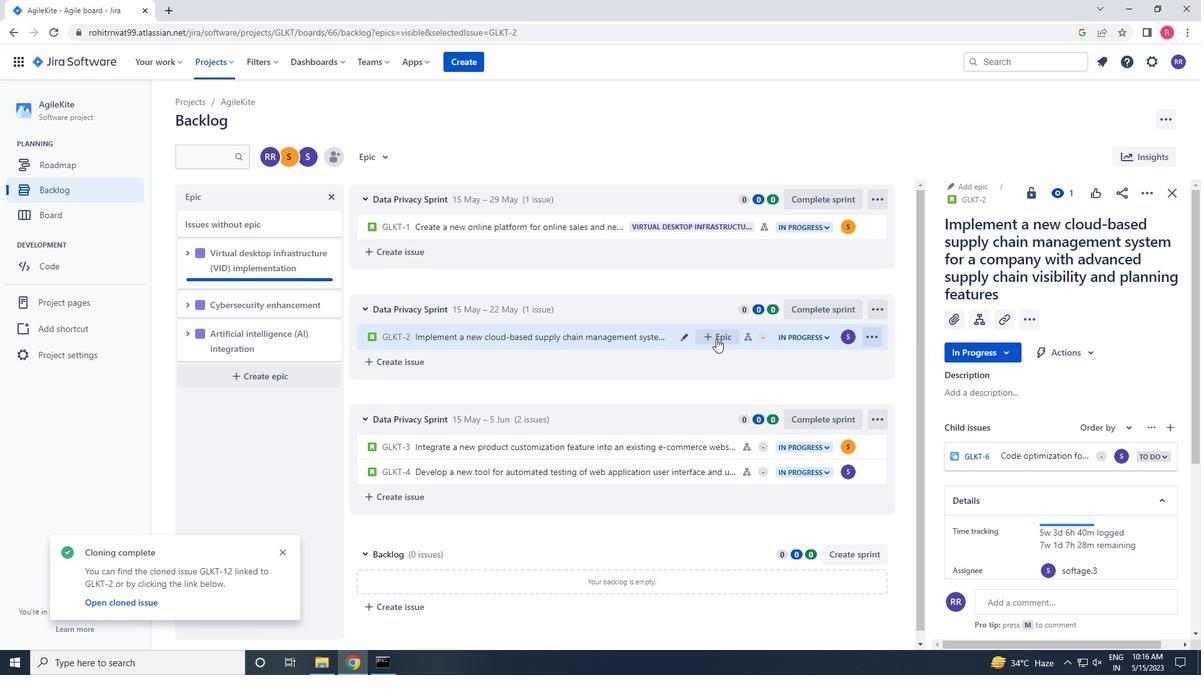 
Action: Mouse moved to (748, 421)
Screenshot: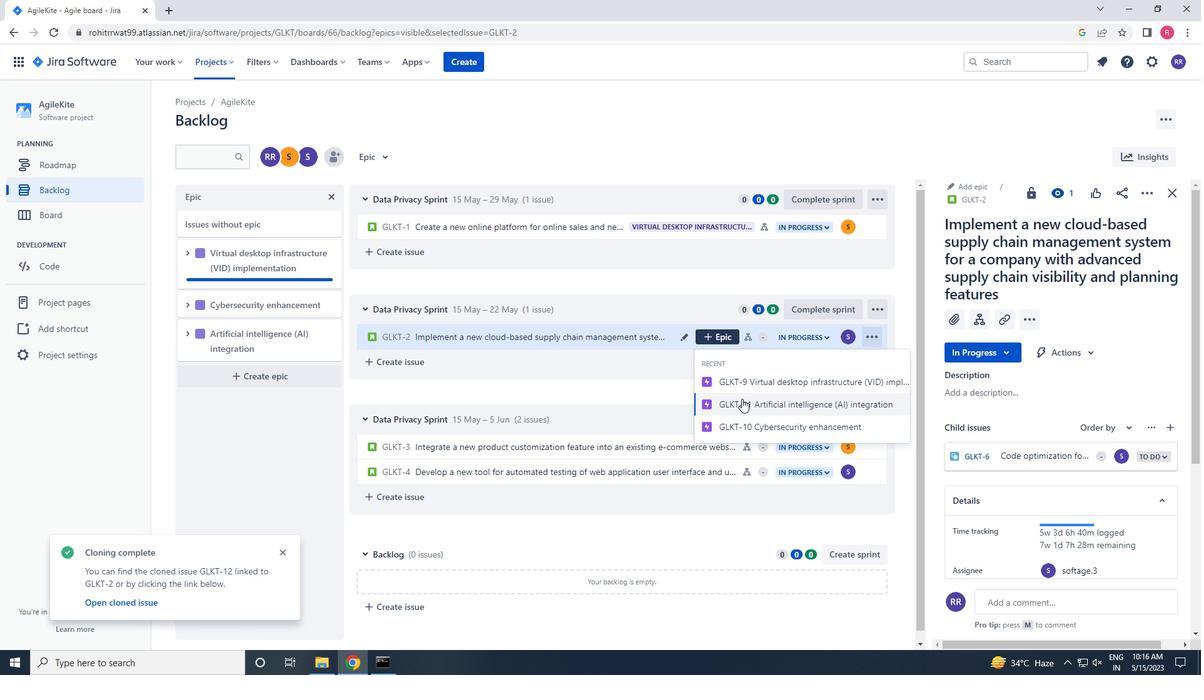 
Action: Mouse pressed left at (748, 421)
Screenshot: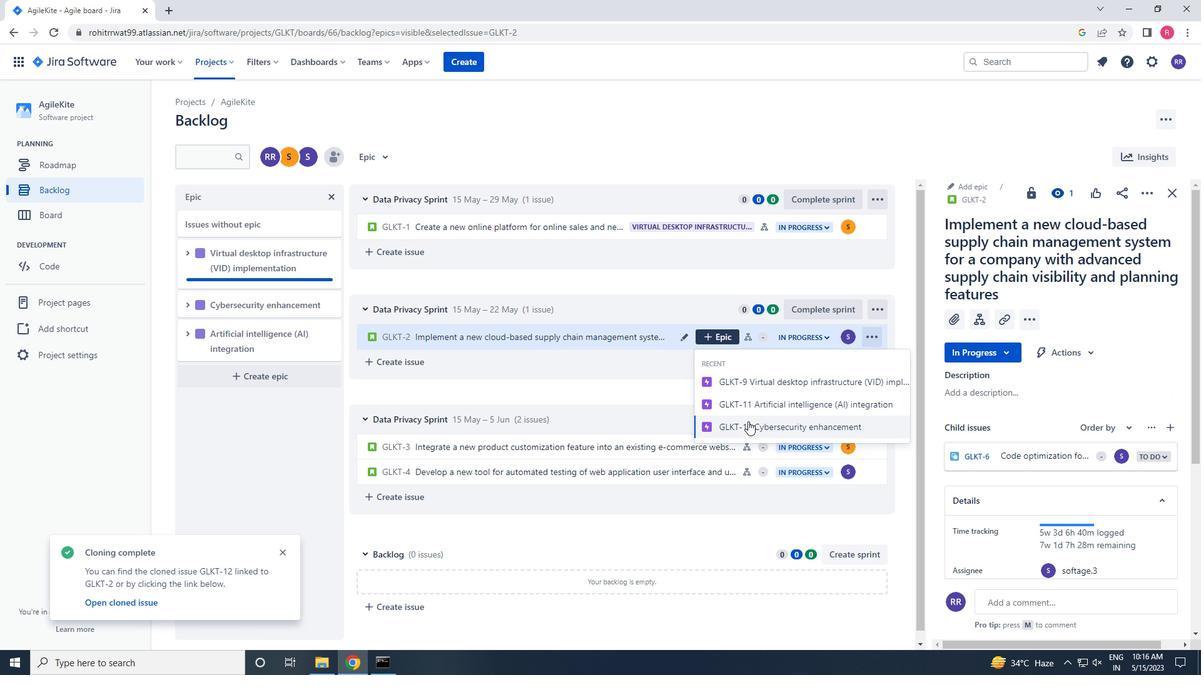 
Action: Mouse moved to (752, 421)
Screenshot: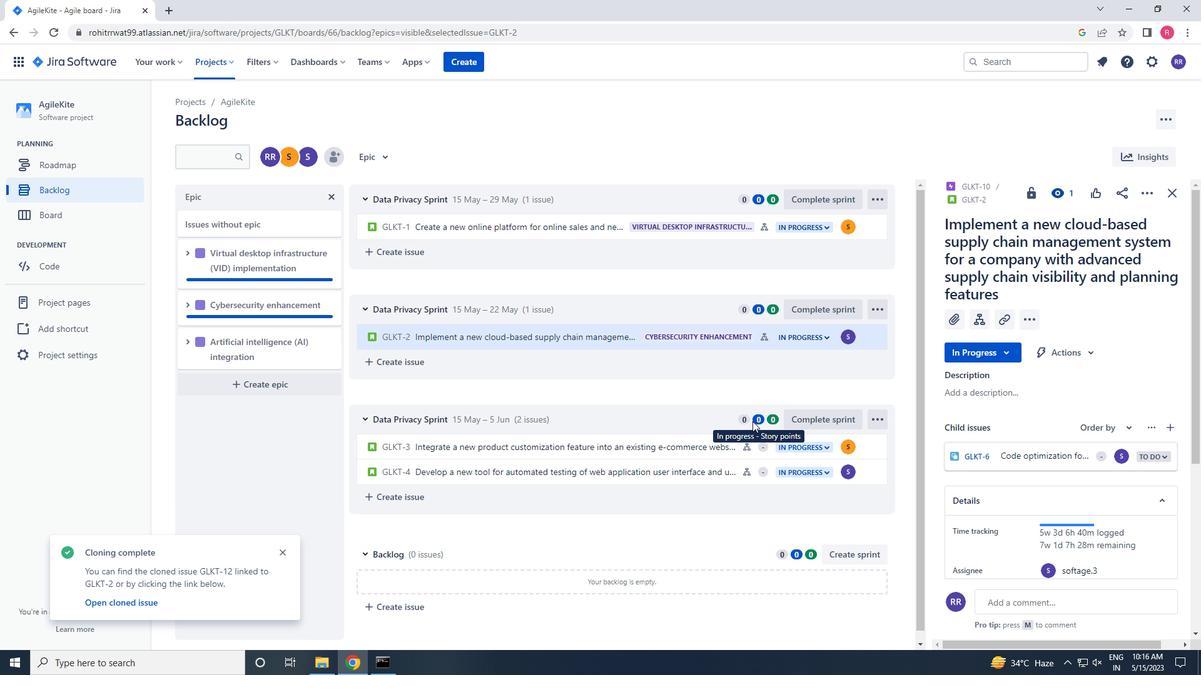 
